 Task: Search one way flight ticket for 5 adults, 2 children, 1 infant in seat and 2 infants on lap in economy from Lanai City, Lanai: Lanai Airport to Fort Wayne: Fort Wayne International Airport on 5-4-2023. Choice of flights is Singapure airlines. Number of bags: 6 checked bags. Price is upto 100000. Outbound departure time preference is 8:30.
Action: Mouse moved to (283, 278)
Screenshot: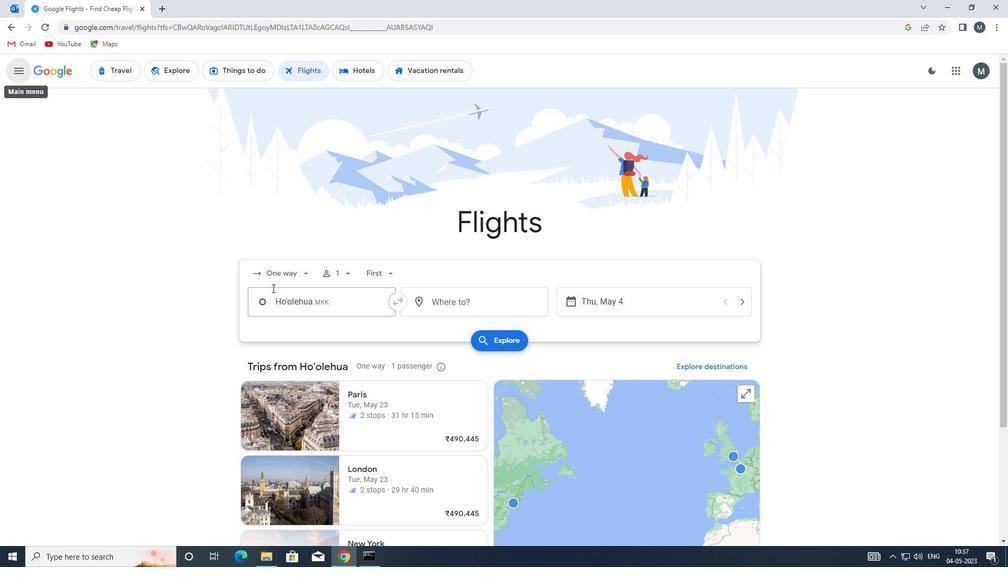 
Action: Mouse pressed left at (283, 278)
Screenshot: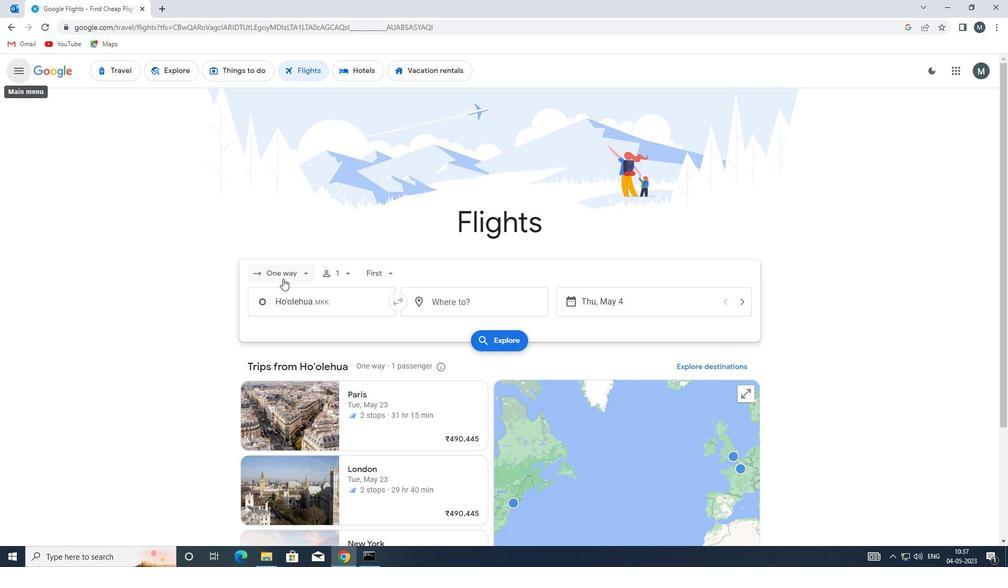 
Action: Mouse moved to (294, 318)
Screenshot: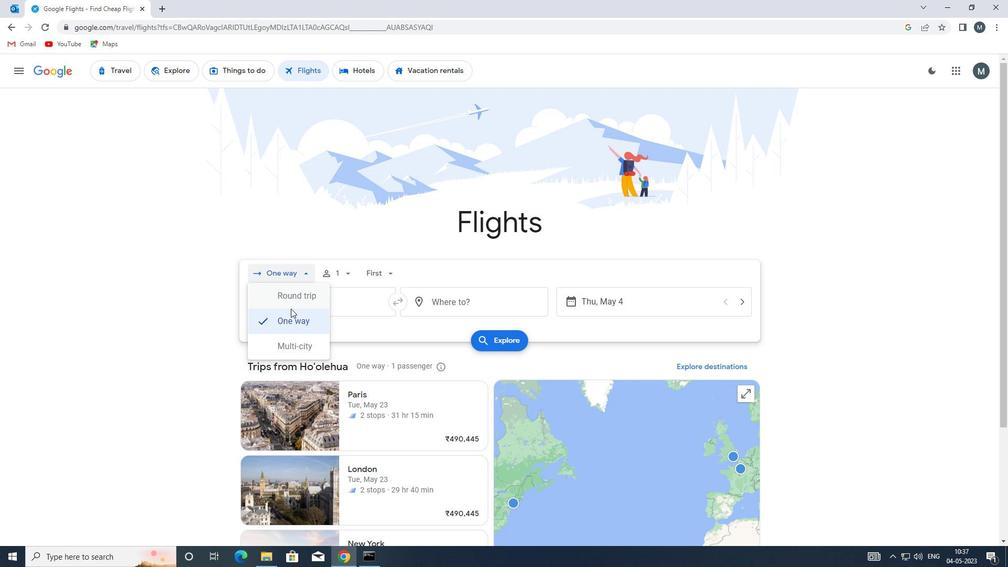 
Action: Mouse pressed left at (294, 318)
Screenshot: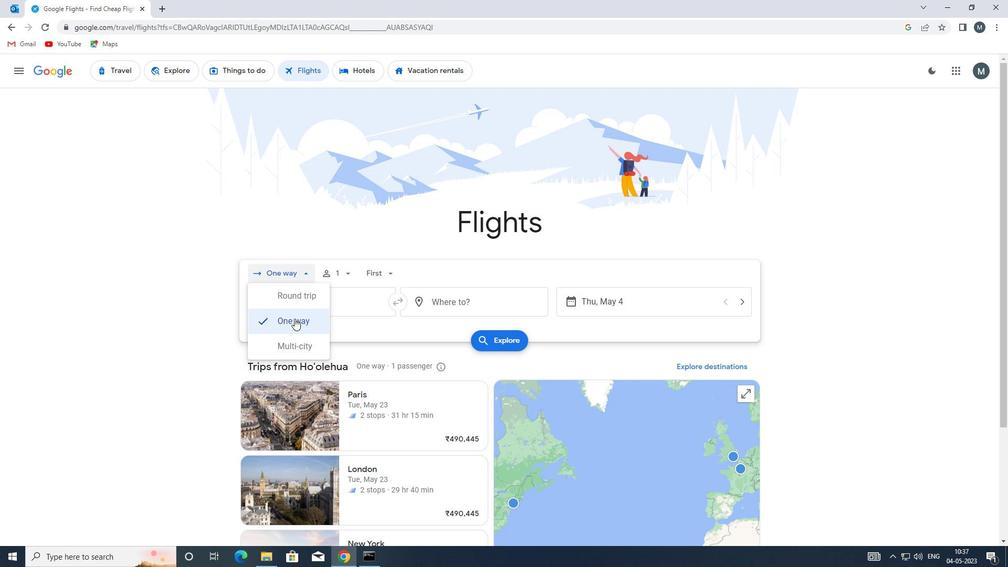 
Action: Mouse moved to (348, 271)
Screenshot: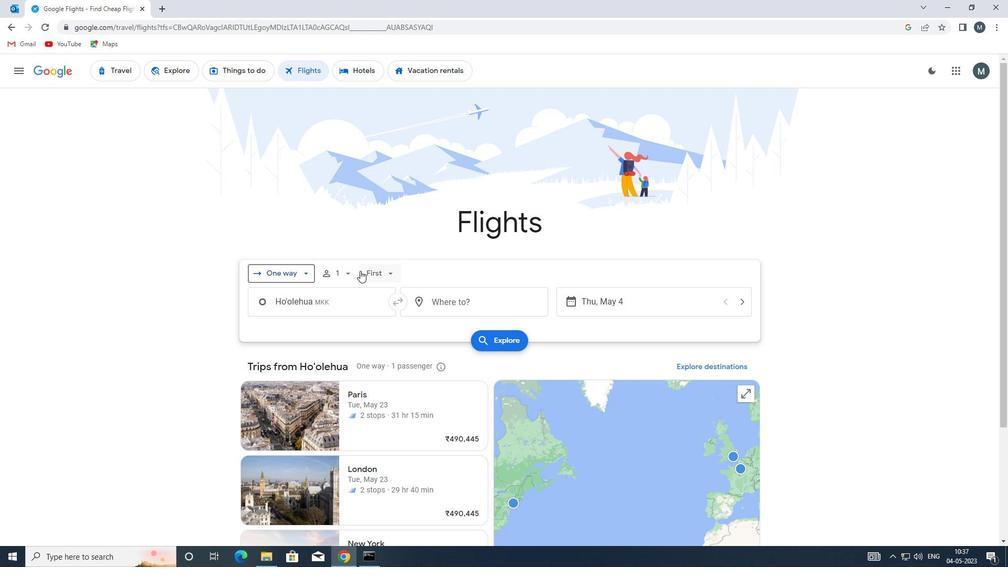
Action: Mouse pressed left at (348, 271)
Screenshot: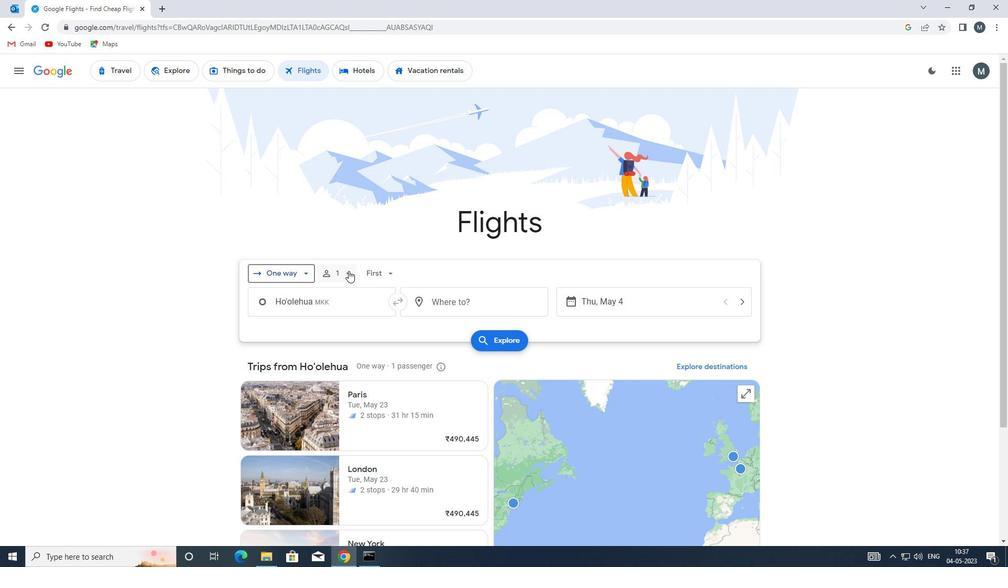 
Action: Mouse moved to (427, 300)
Screenshot: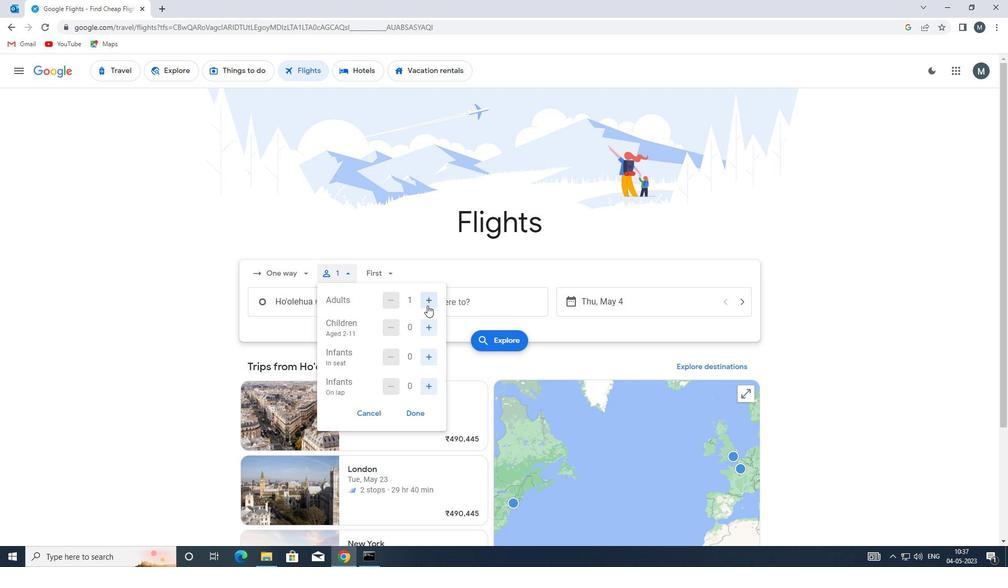 
Action: Mouse pressed left at (427, 300)
Screenshot: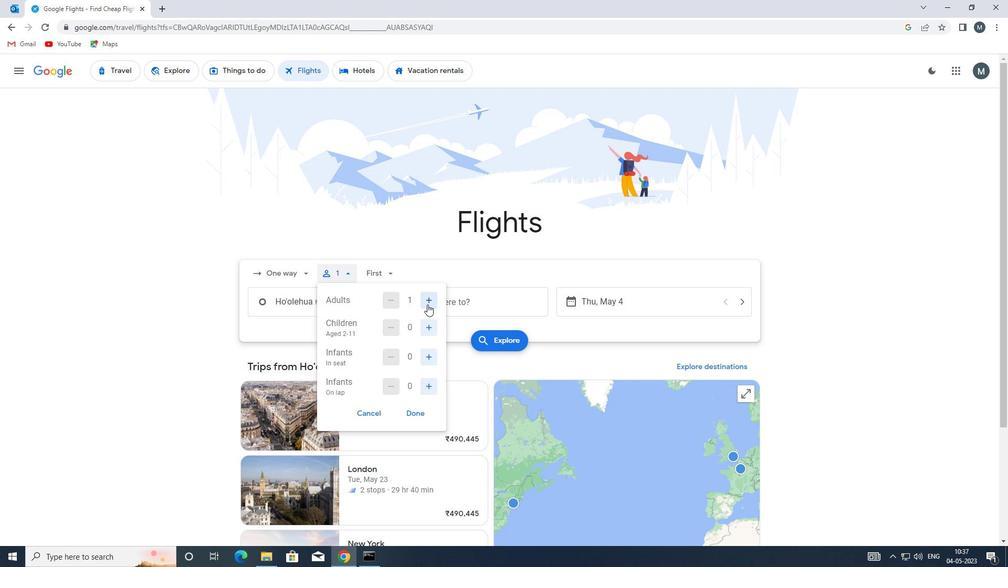 
Action: Mouse pressed left at (427, 300)
Screenshot: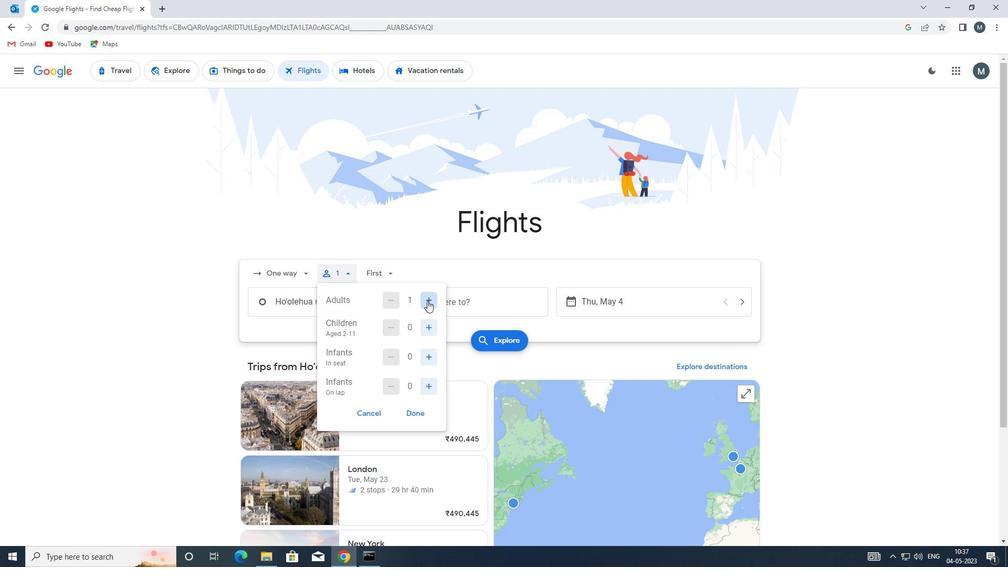 
Action: Mouse pressed left at (427, 300)
Screenshot: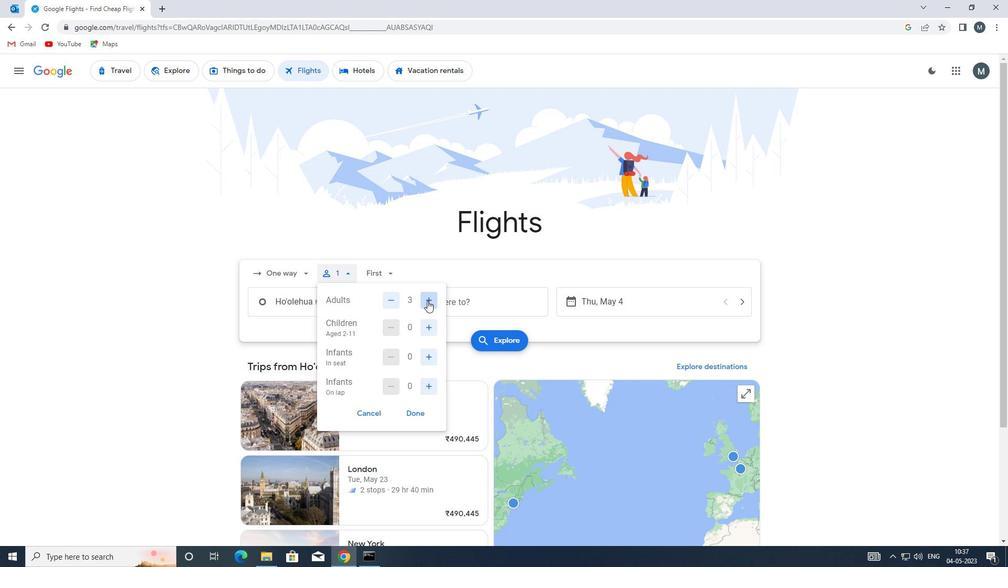 
Action: Mouse pressed left at (427, 300)
Screenshot: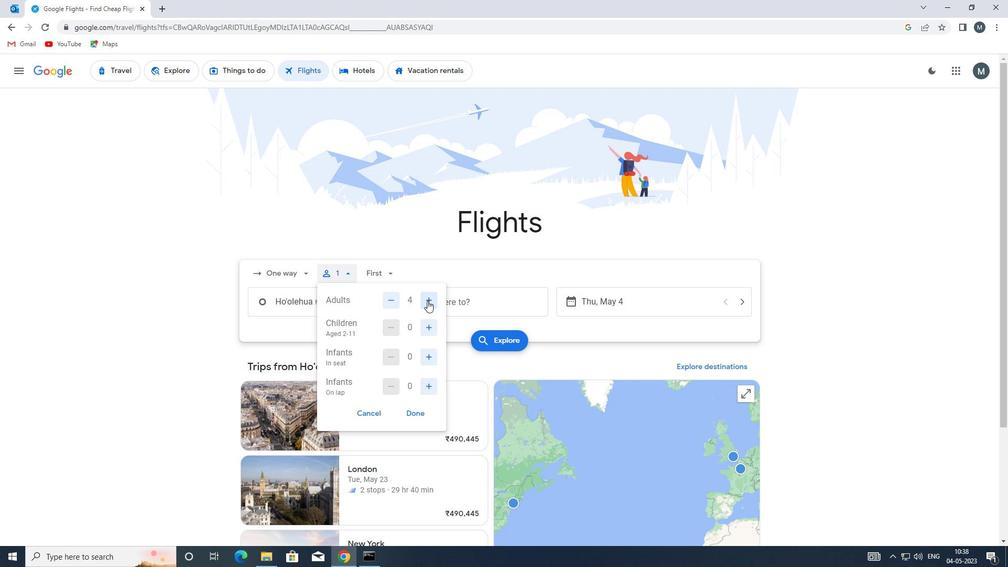 
Action: Mouse moved to (434, 325)
Screenshot: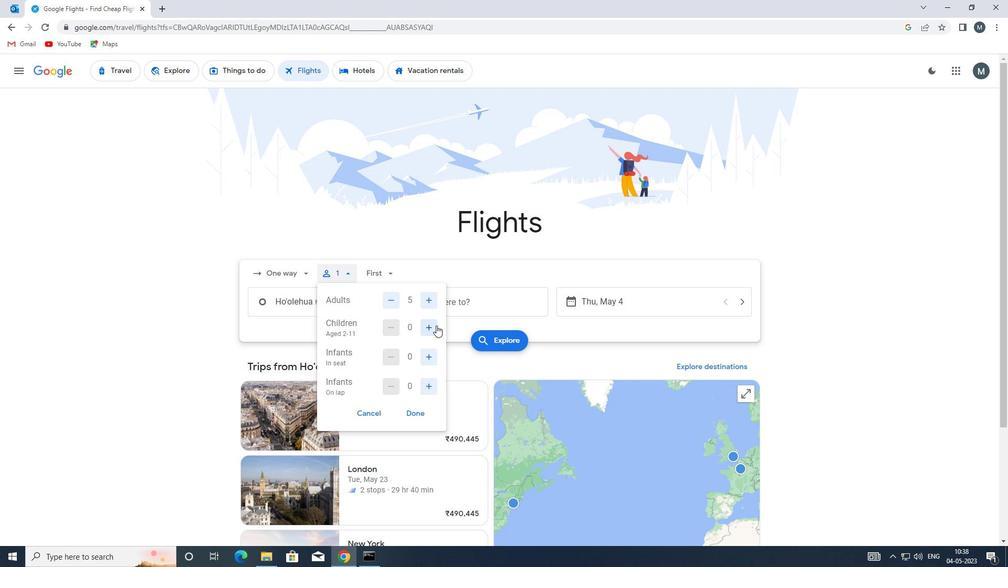 
Action: Mouse pressed left at (434, 325)
Screenshot: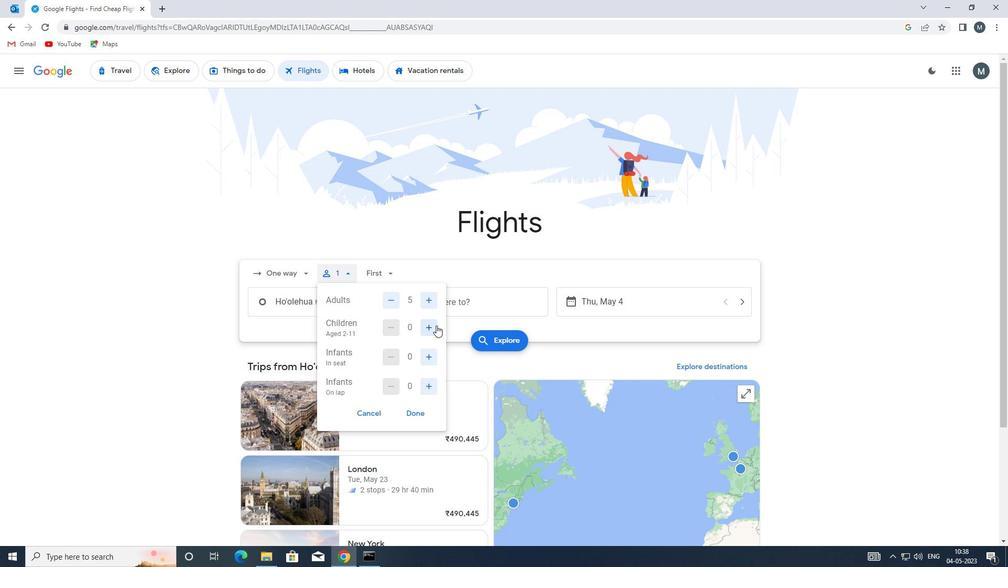 
Action: Mouse pressed left at (434, 325)
Screenshot: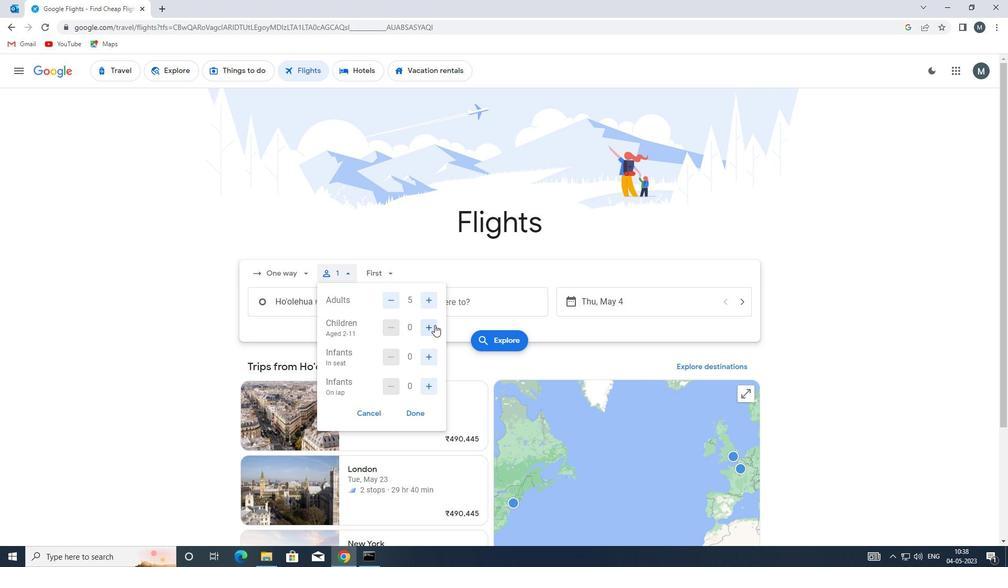 
Action: Mouse moved to (429, 350)
Screenshot: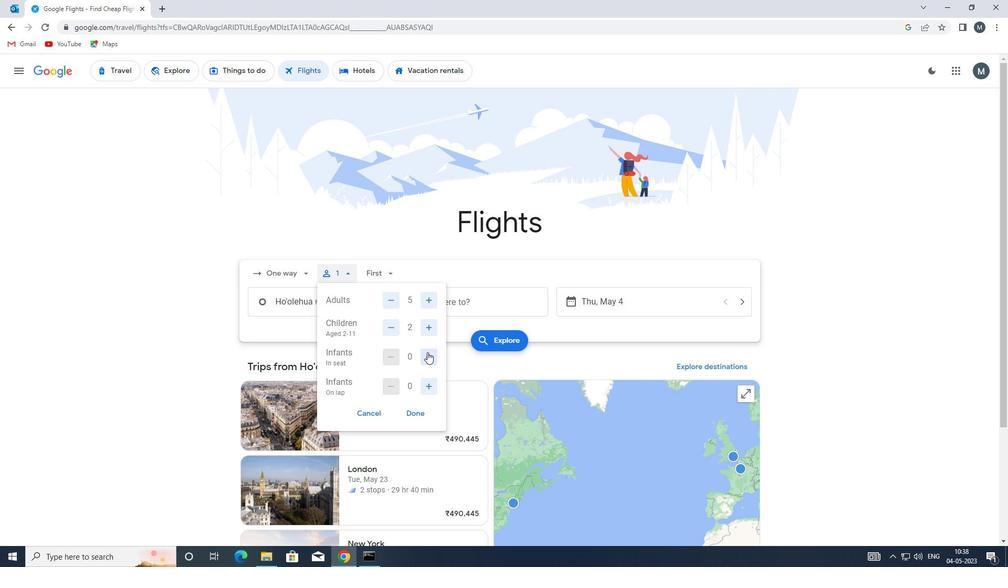 
Action: Mouse pressed left at (429, 350)
Screenshot: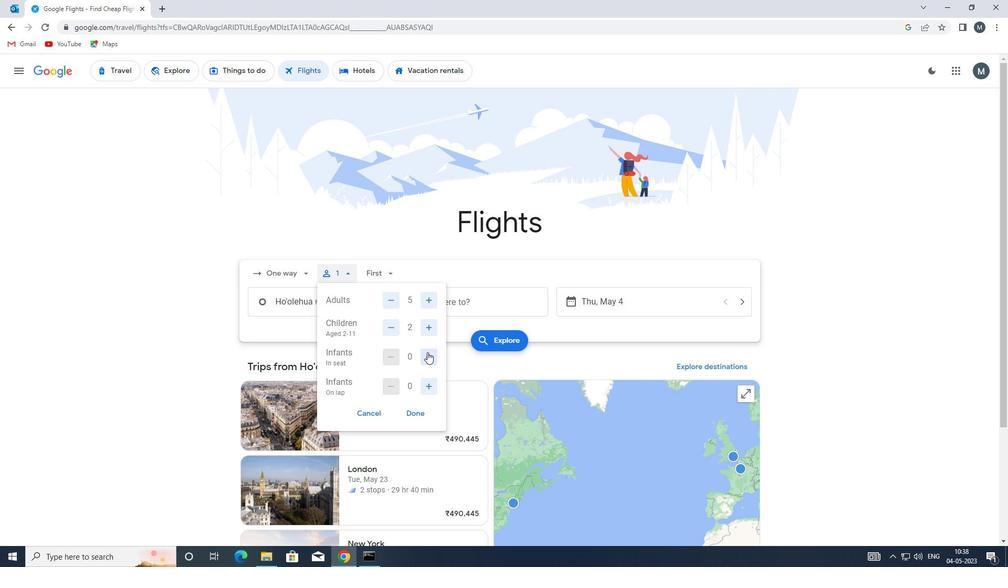 
Action: Mouse moved to (429, 382)
Screenshot: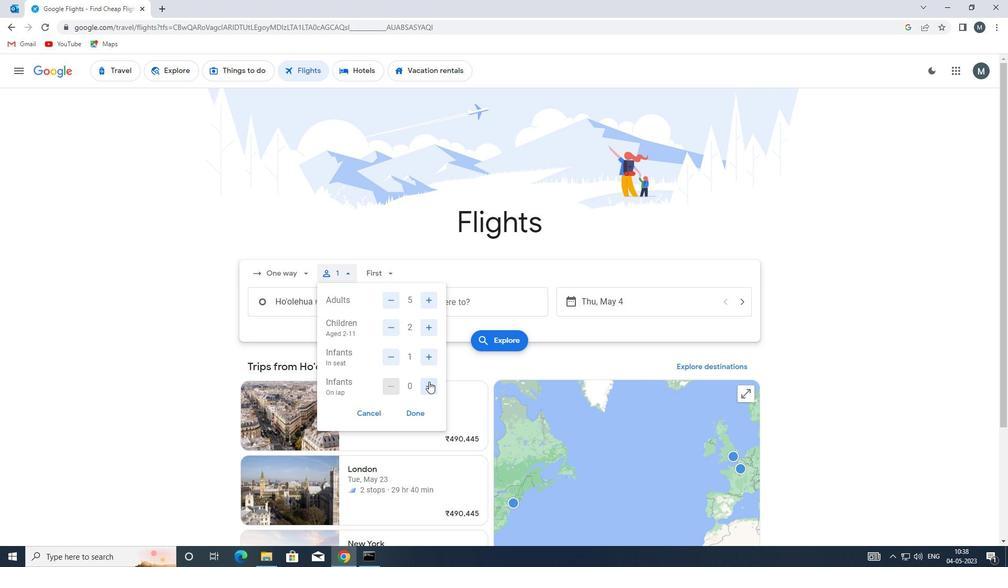 
Action: Mouse pressed left at (429, 382)
Screenshot: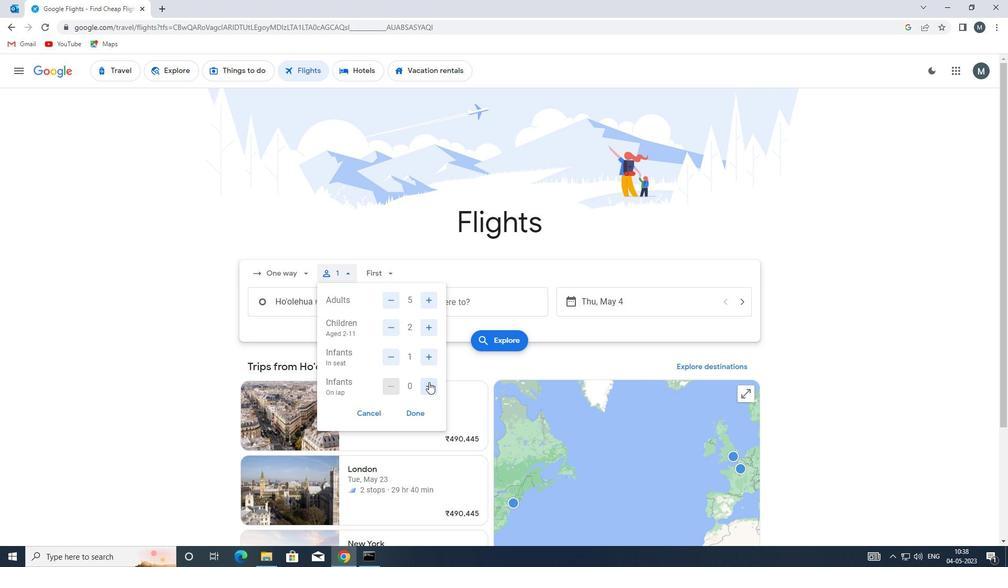 
Action: Mouse moved to (430, 382)
Screenshot: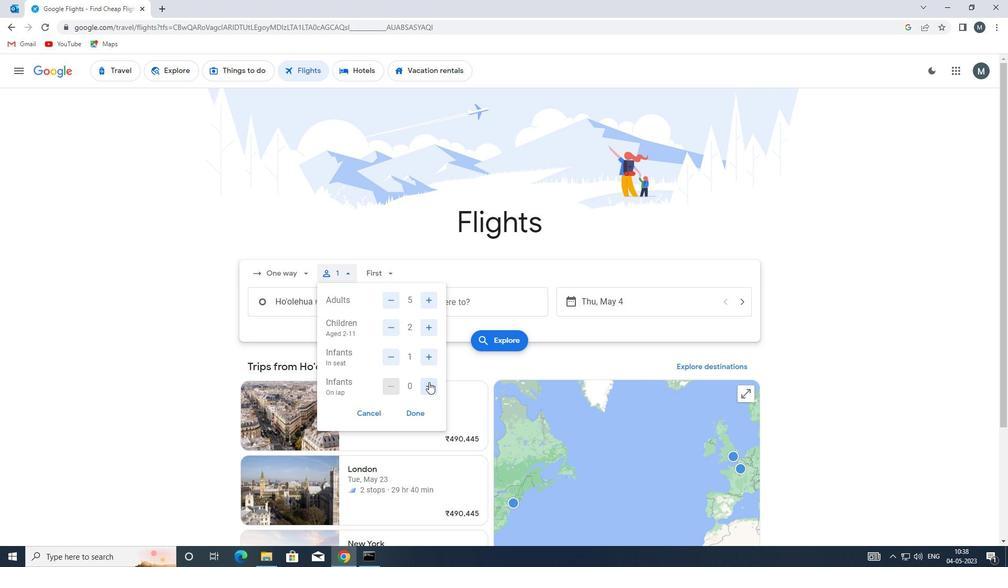 
Action: Mouse pressed left at (430, 382)
Screenshot: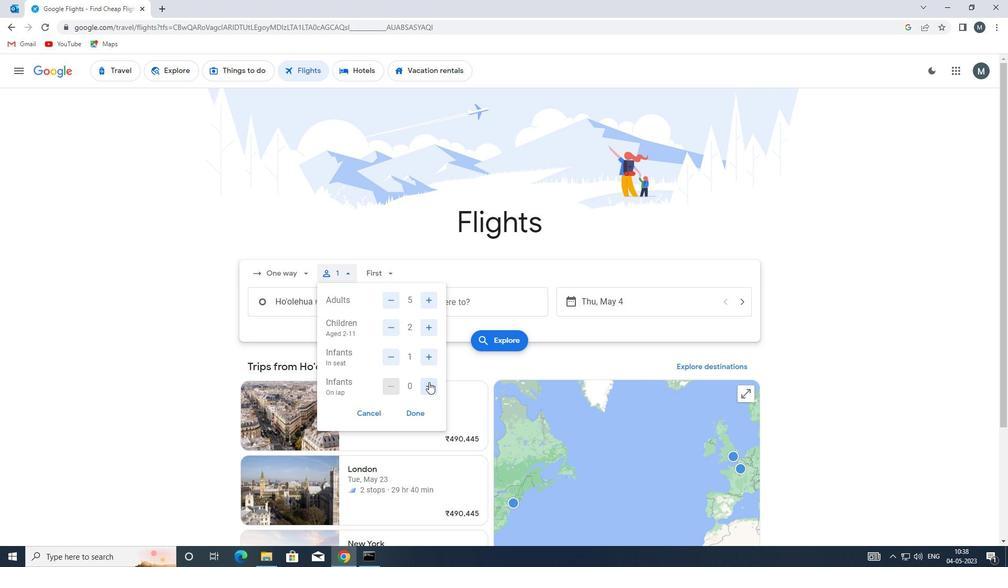 
Action: Mouse moved to (392, 385)
Screenshot: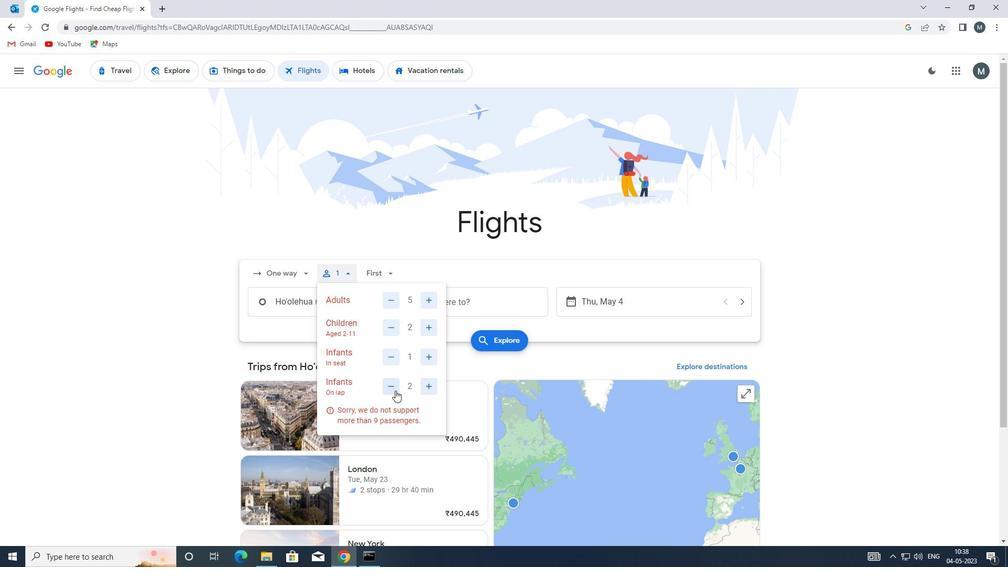 
Action: Mouse pressed left at (392, 385)
Screenshot: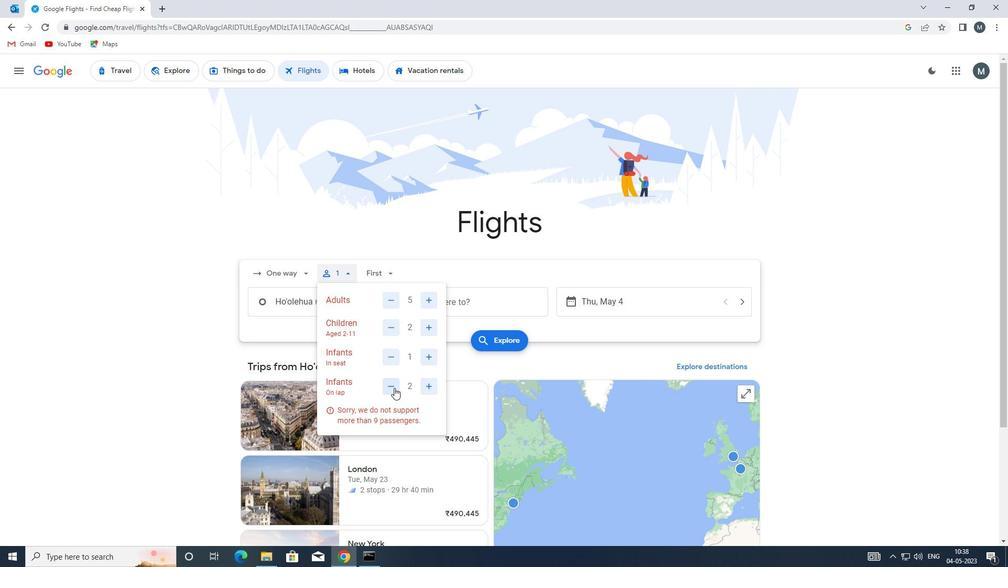 
Action: Mouse moved to (411, 412)
Screenshot: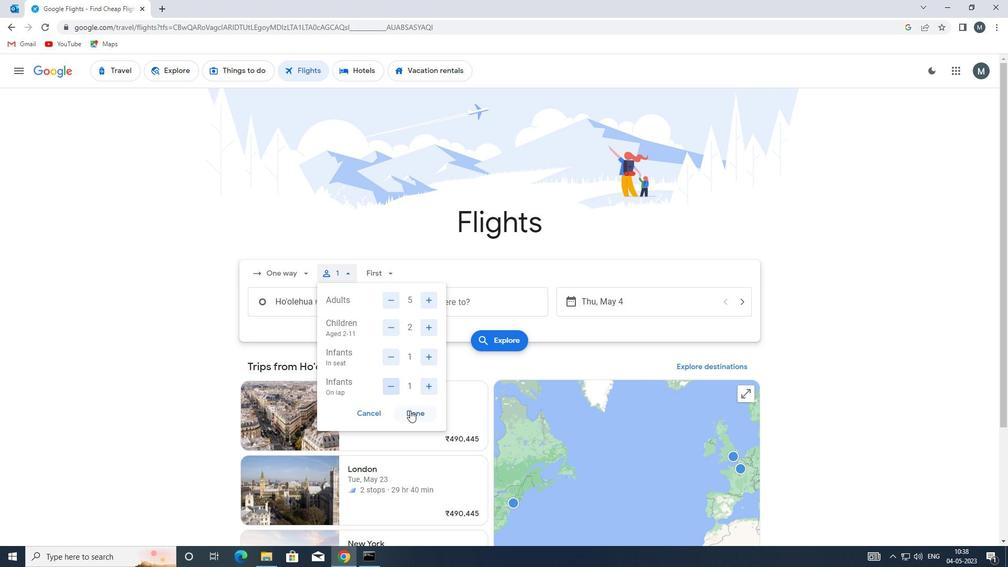 
Action: Mouse pressed left at (411, 412)
Screenshot: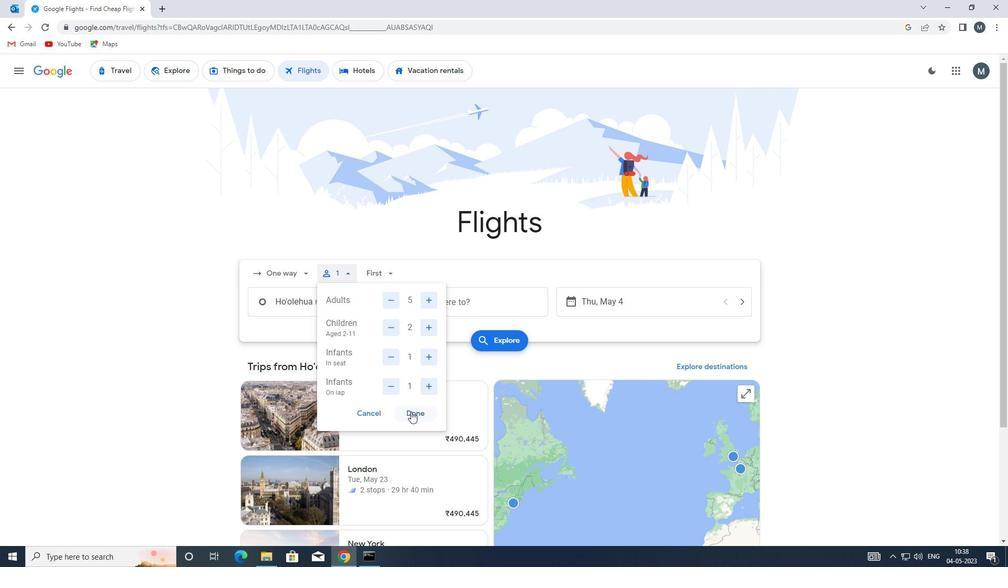 
Action: Mouse moved to (390, 268)
Screenshot: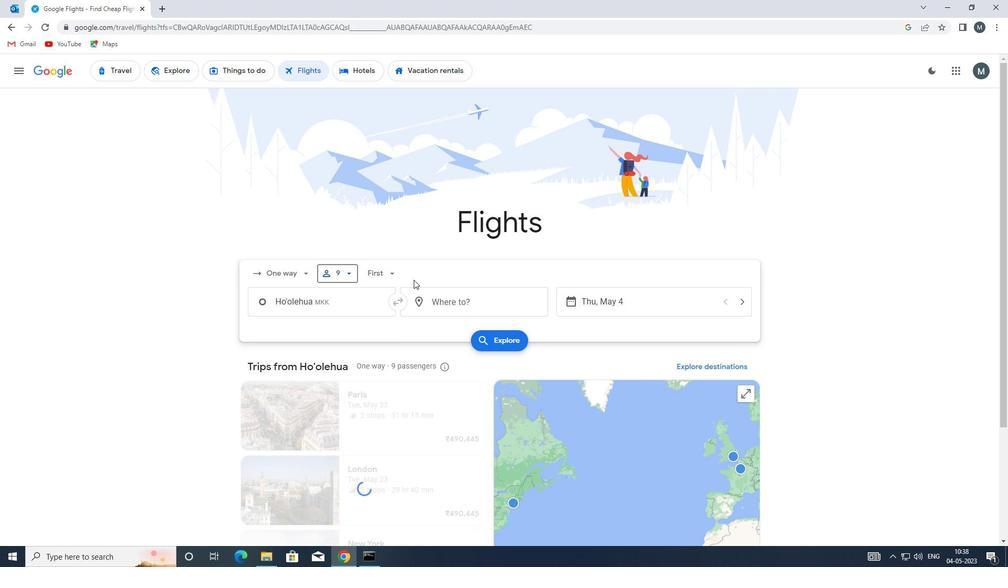 
Action: Mouse pressed left at (390, 268)
Screenshot: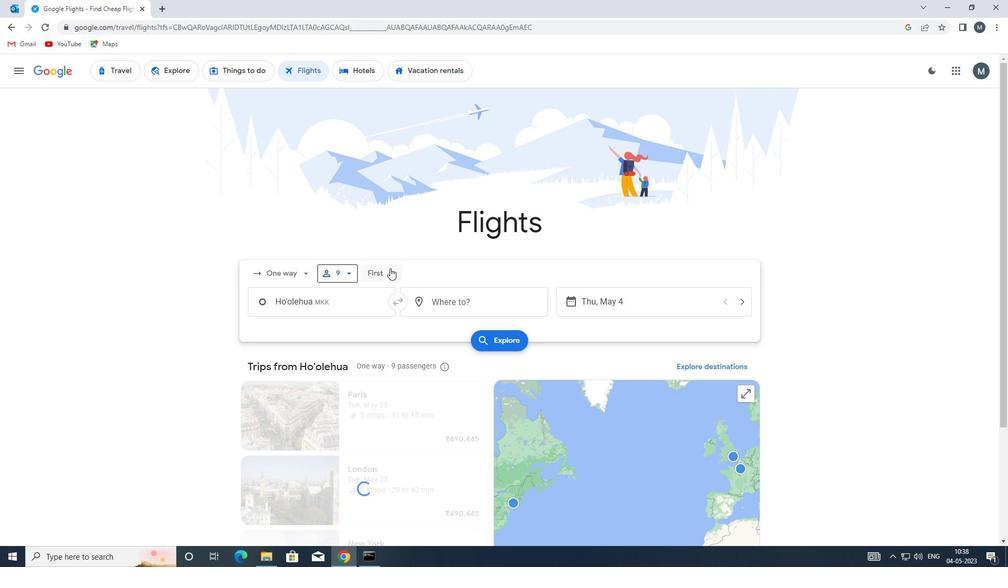 
Action: Mouse moved to (422, 299)
Screenshot: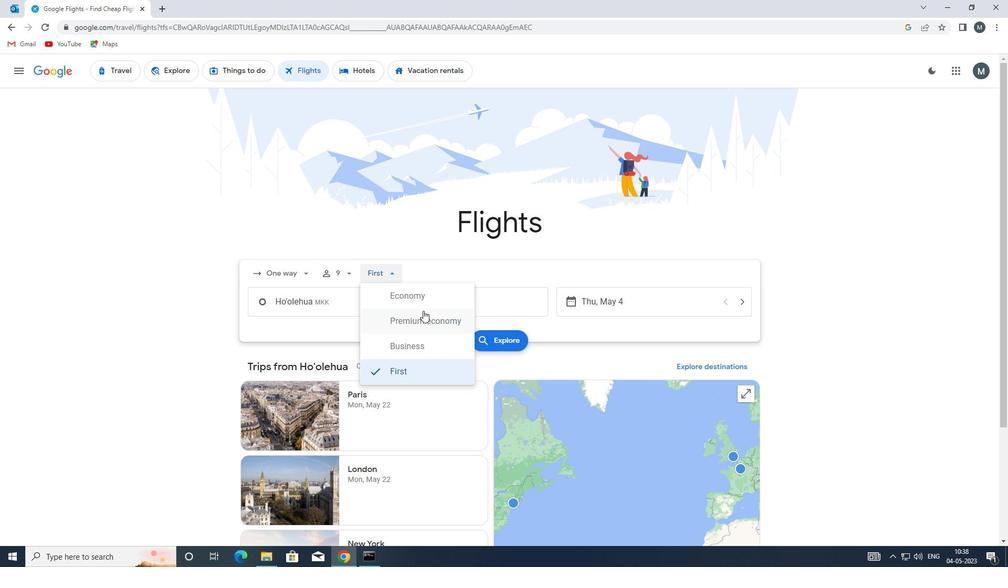 
Action: Mouse pressed left at (422, 299)
Screenshot: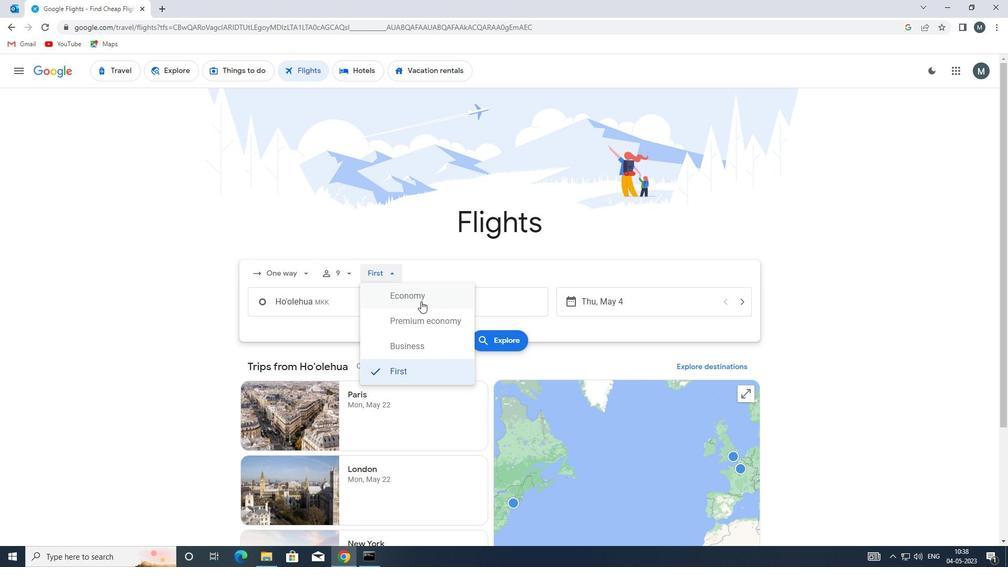 
Action: Mouse moved to (334, 307)
Screenshot: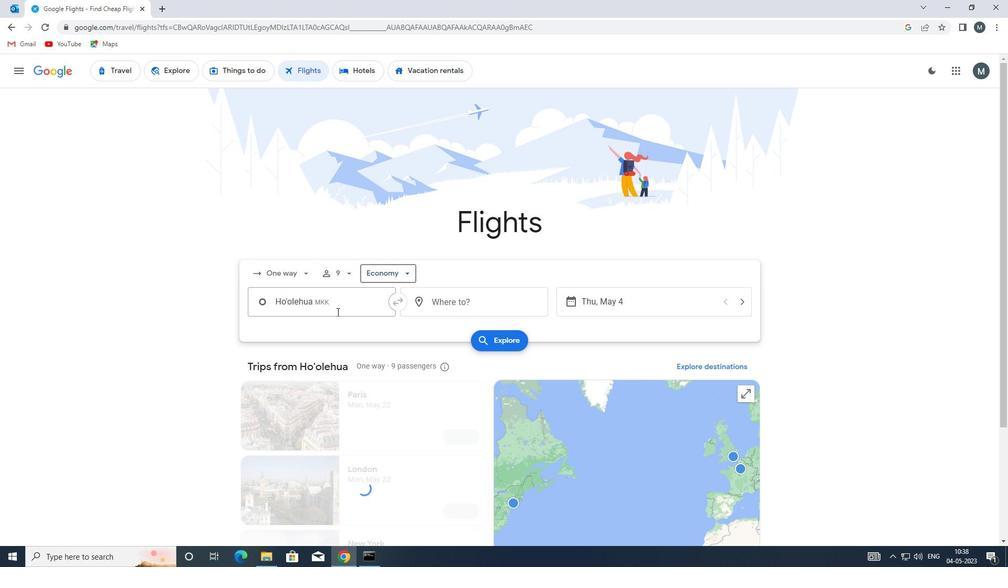 
Action: Mouse pressed left at (334, 307)
Screenshot: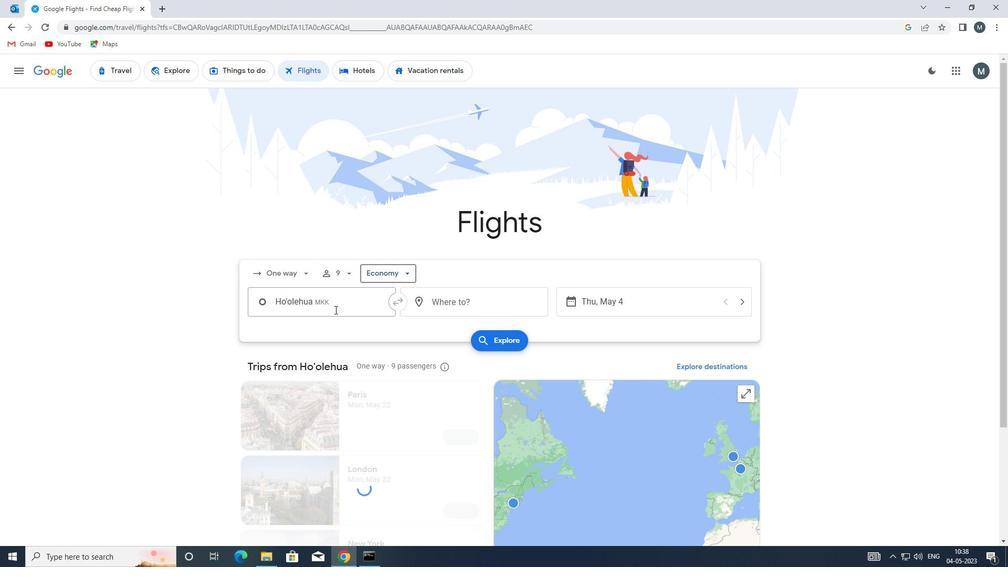 
Action: Mouse moved to (348, 334)
Screenshot: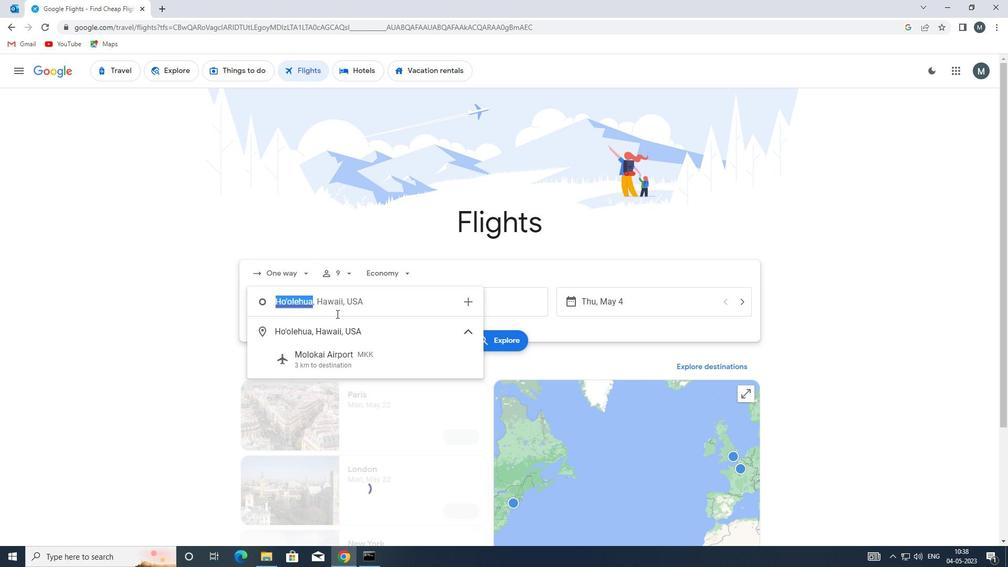 
Action: Key pressed lanai<Key.space>au<Key.backspace>
Screenshot: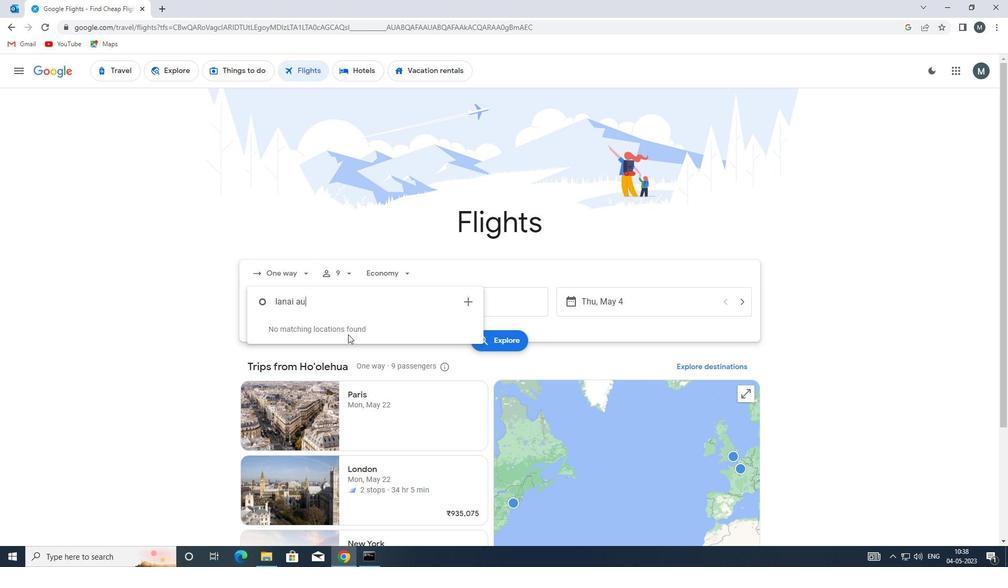 
Action: Mouse moved to (349, 338)
Screenshot: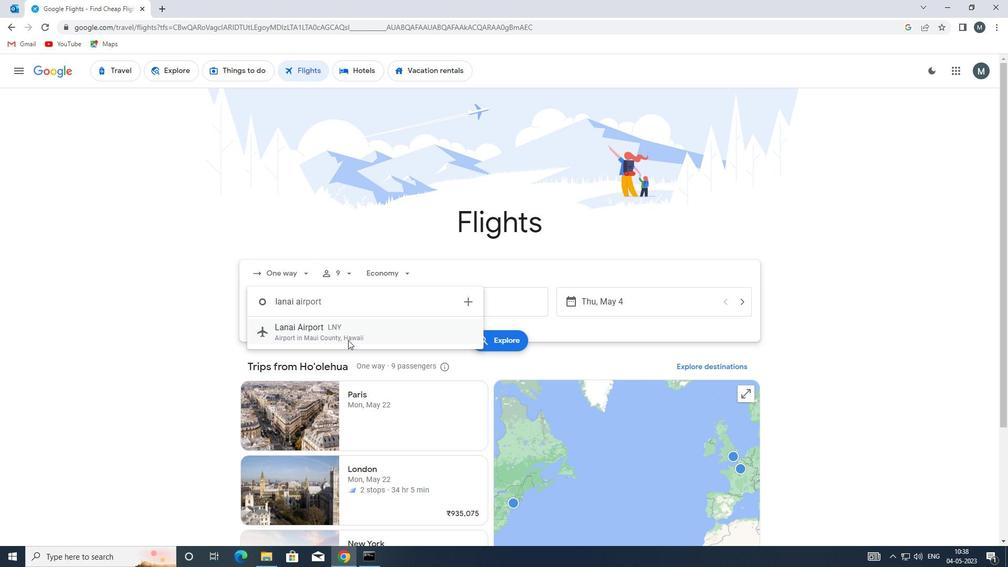 
Action: Mouse pressed left at (349, 338)
Screenshot: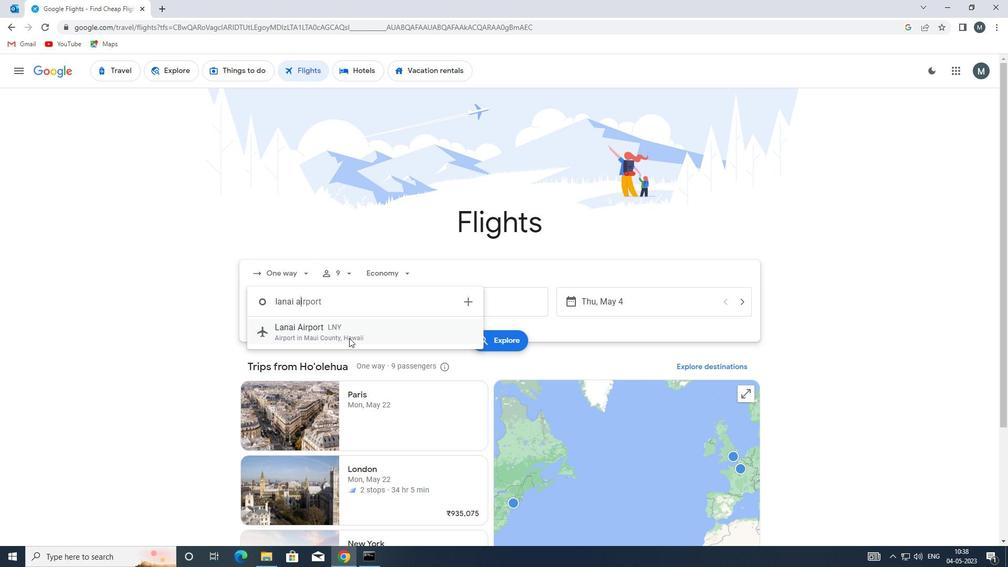 
Action: Mouse moved to (433, 305)
Screenshot: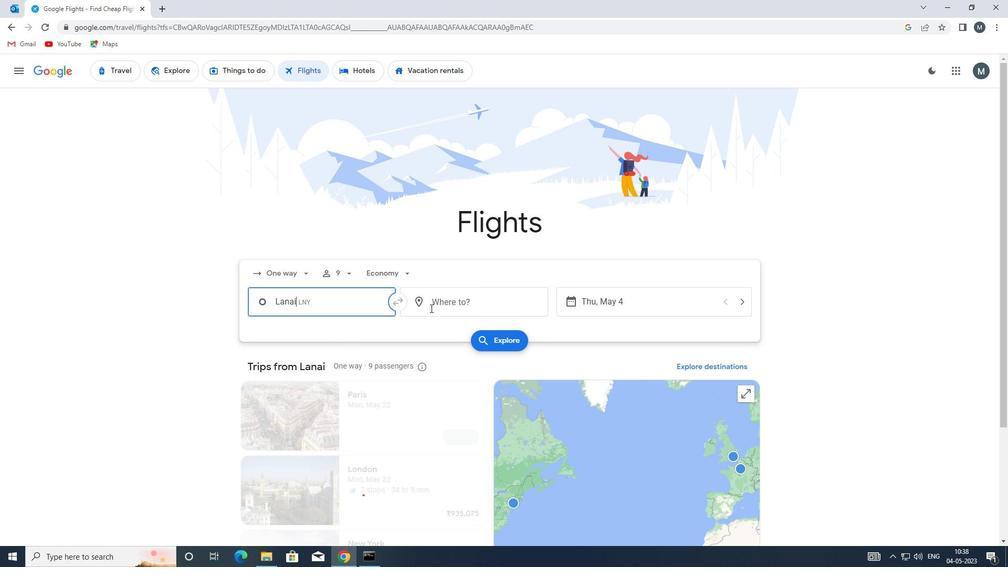
Action: Mouse pressed left at (433, 305)
Screenshot: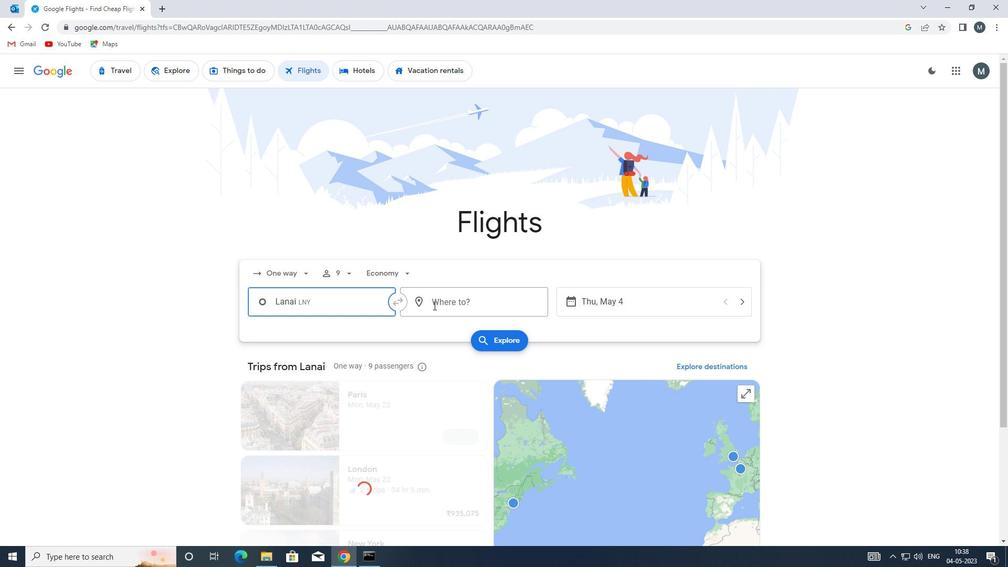 
Action: Mouse moved to (434, 305)
Screenshot: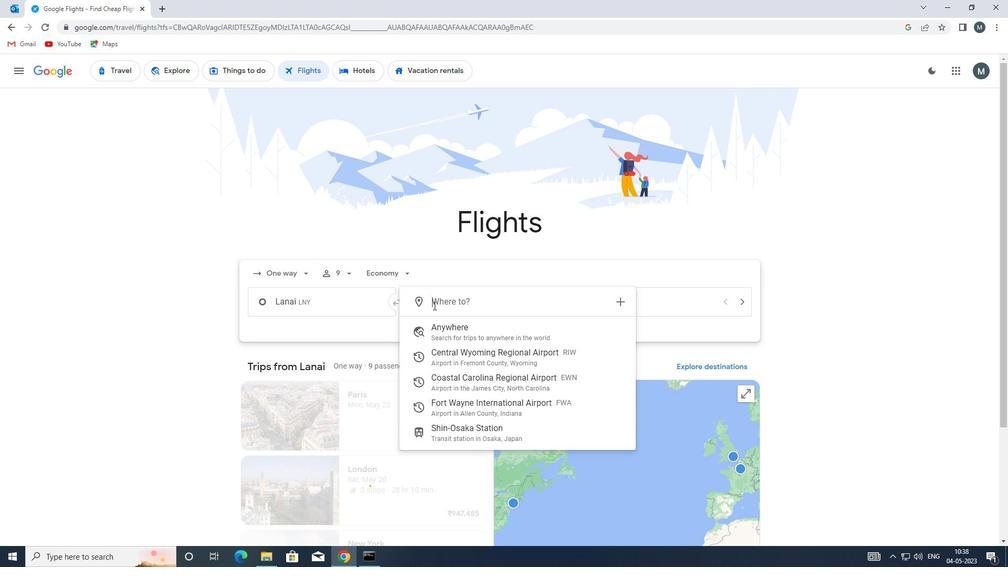 
Action: Key pressed fw
Screenshot: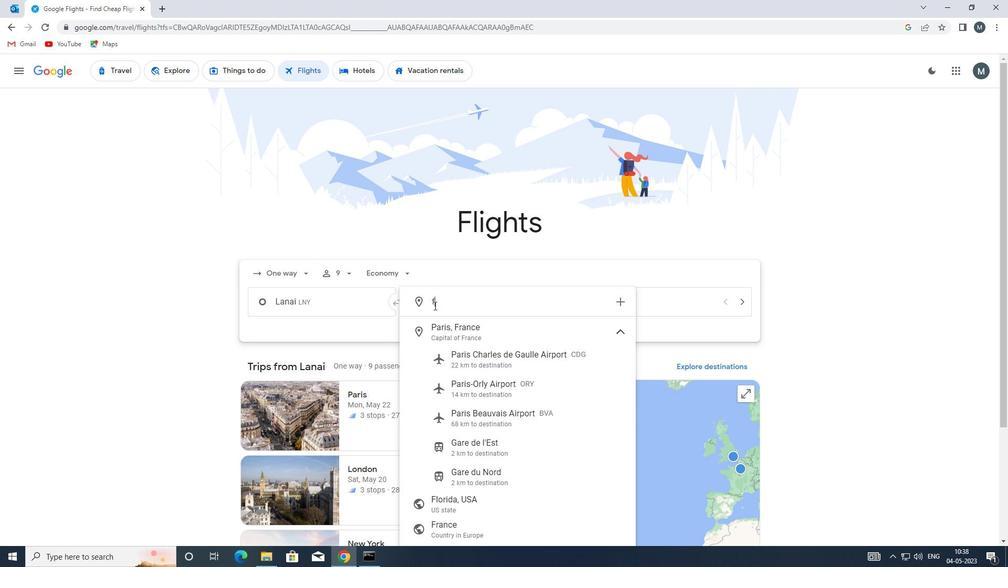 
Action: Mouse moved to (451, 328)
Screenshot: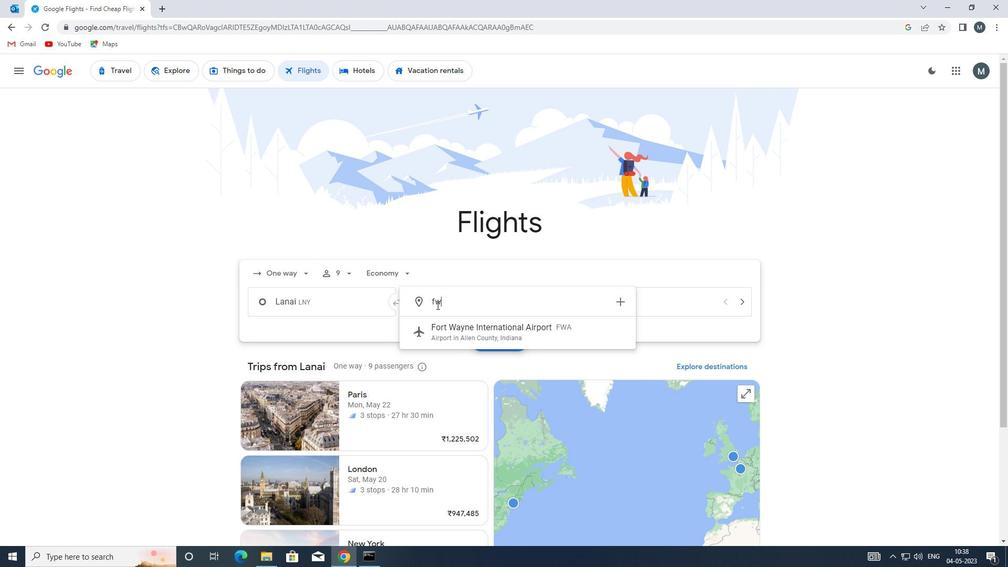 
Action: Mouse pressed left at (451, 328)
Screenshot: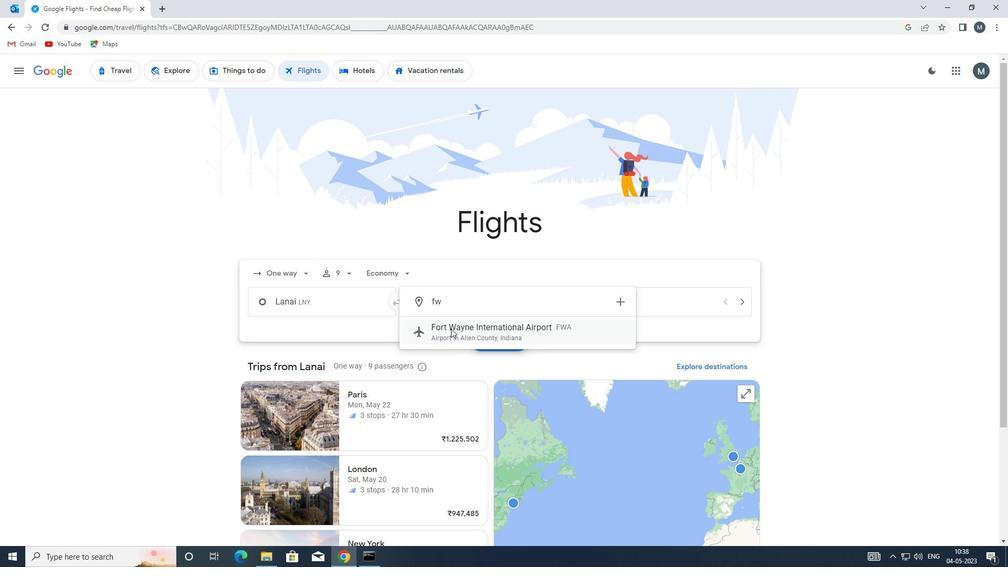
Action: Mouse moved to (593, 308)
Screenshot: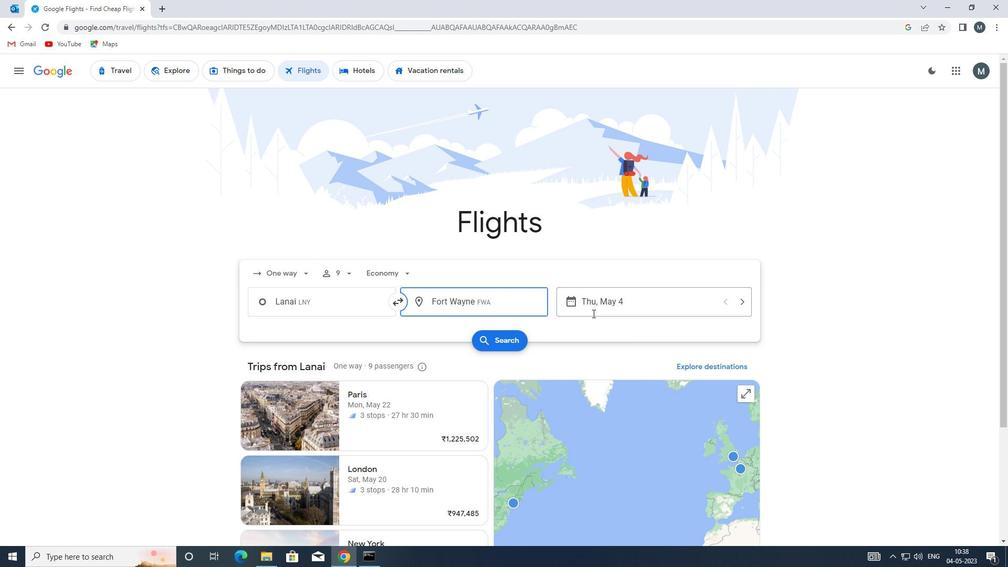 
Action: Mouse pressed left at (593, 308)
Screenshot: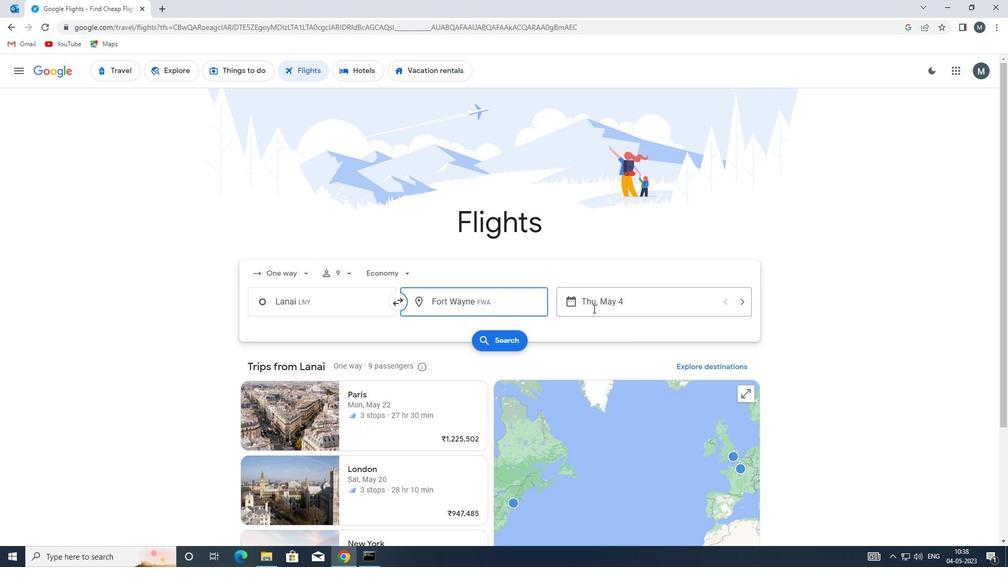 
Action: Mouse moved to (482, 353)
Screenshot: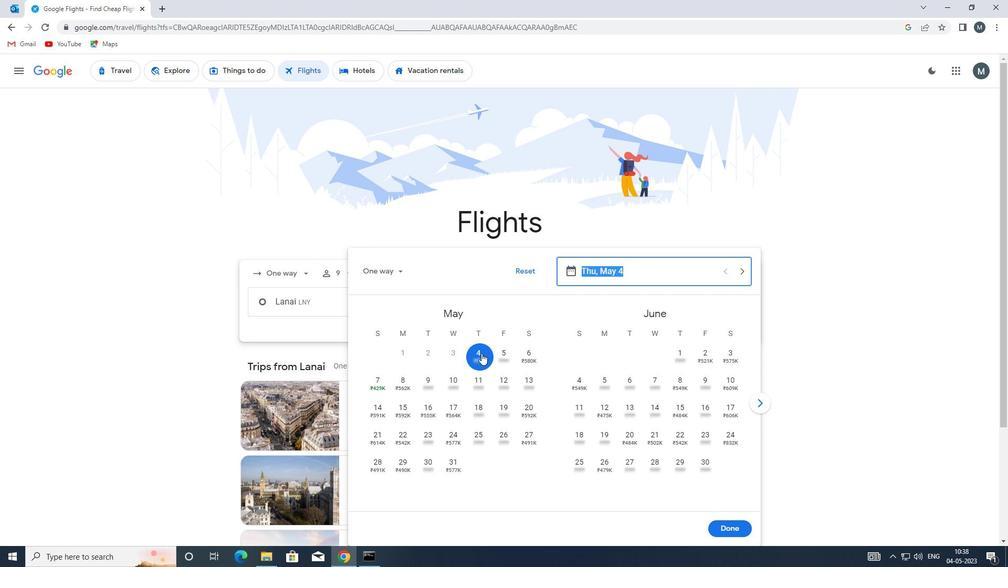 
Action: Mouse pressed left at (482, 353)
Screenshot: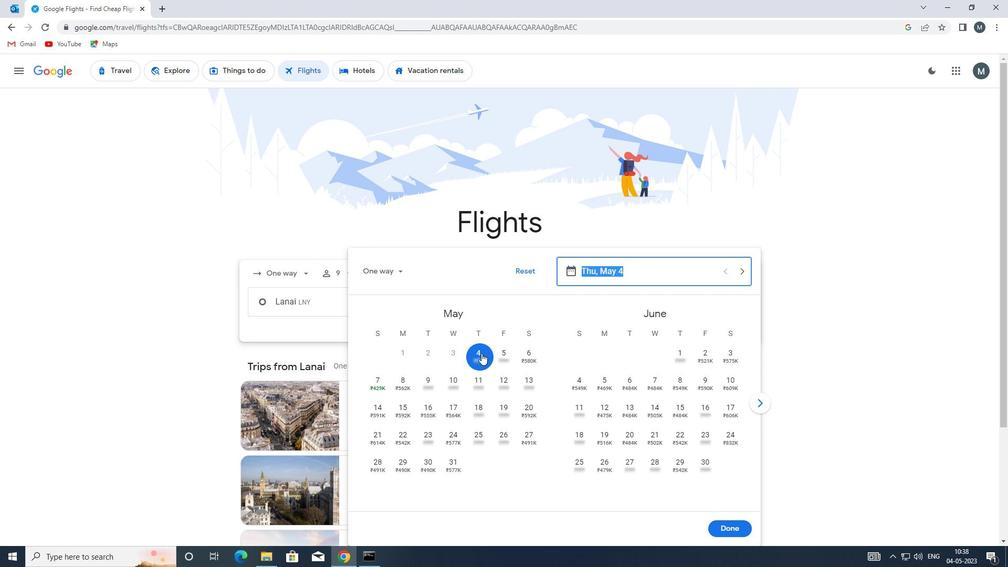 
Action: Mouse moved to (732, 532)
Screenshot: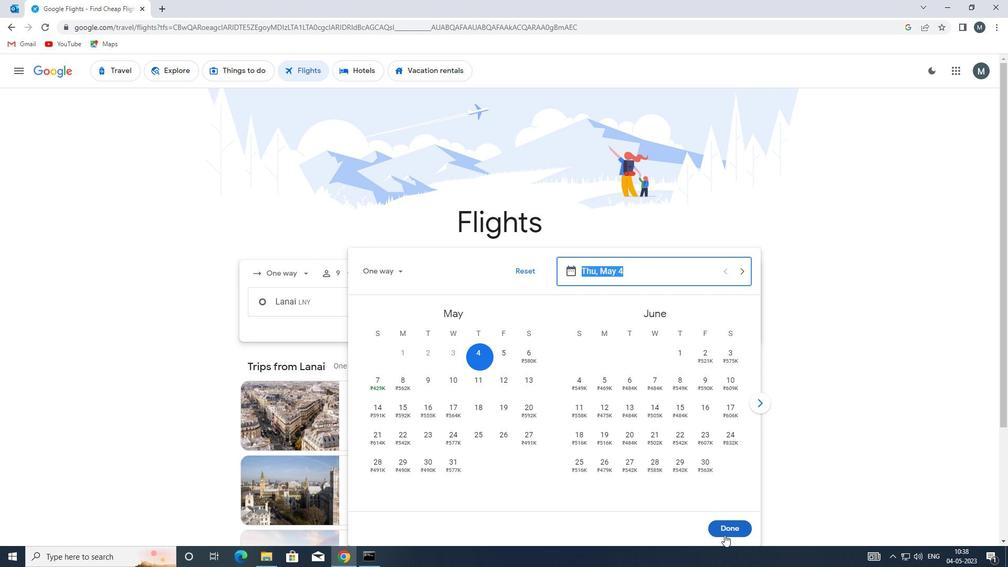 
Action: Mouse pressed left at (732, 532)
Screenshot: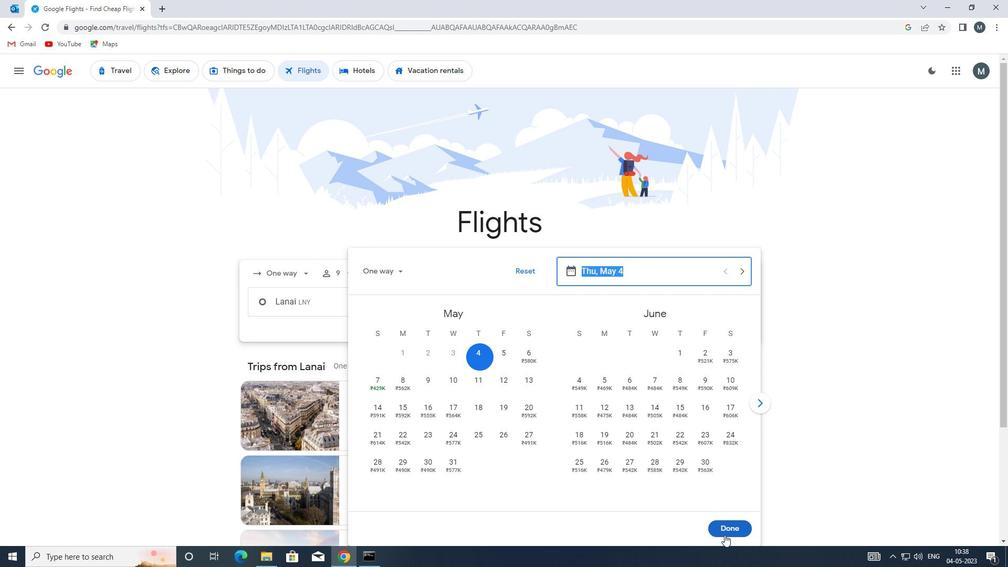 
Action: Mouse moved to (501, 335)
Screenshot: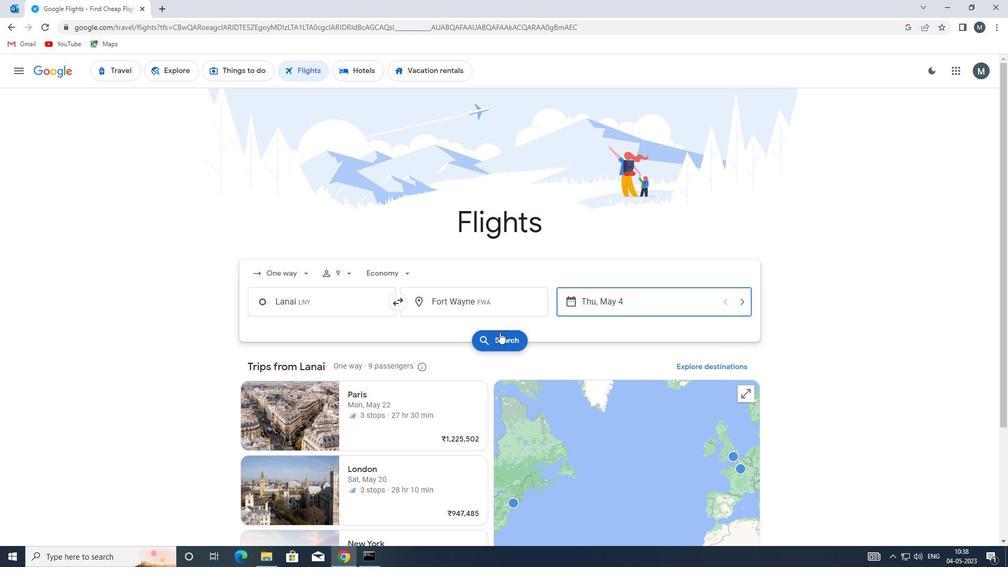 
Action: Mouse pressed left at (501, 335)
Screenshot: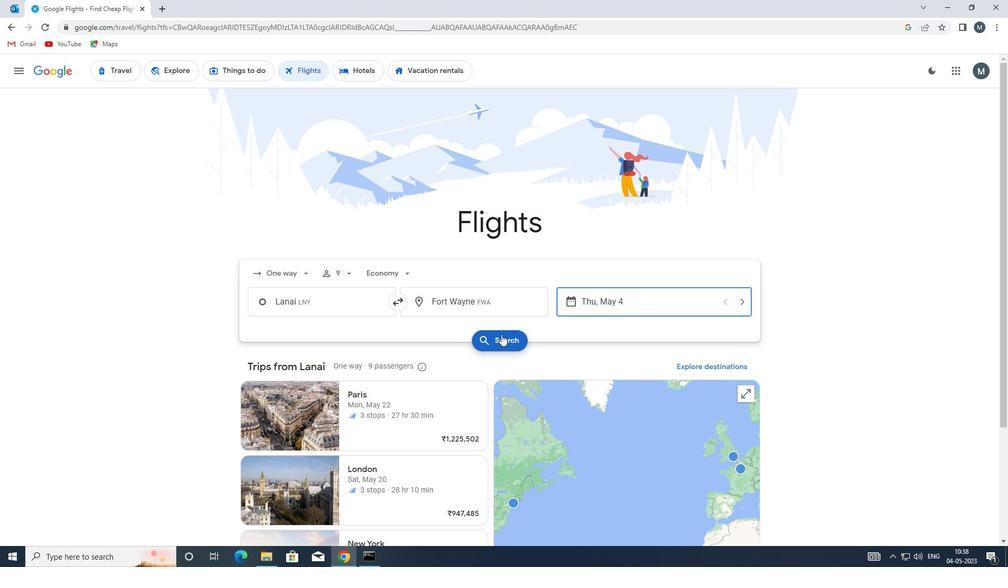 
Action: Mouse moved to (278, 158)
Screenshot: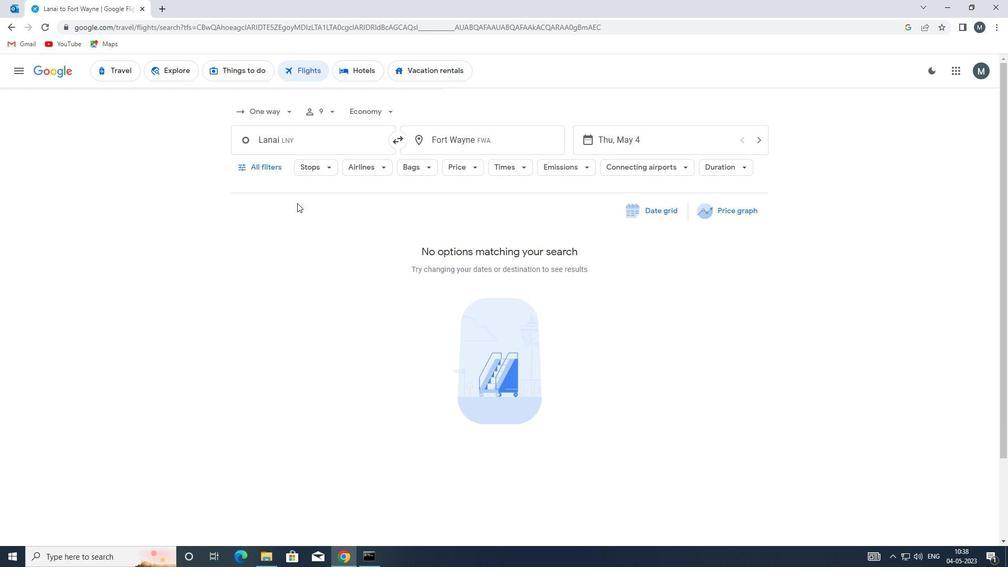 
Action: Mouse pressed left at (278, 158)
Screenshot: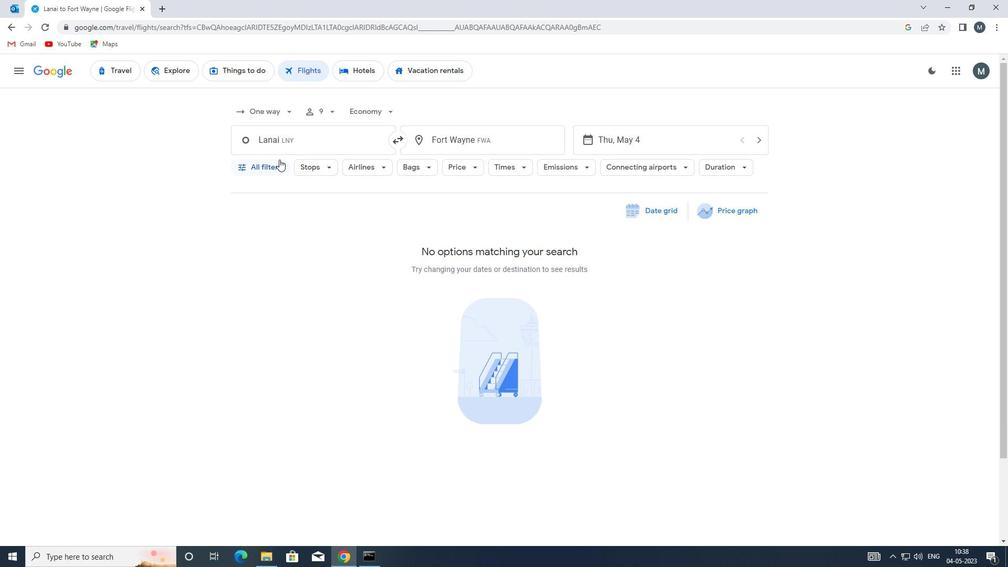 
Action: Mouse moved to (285, 265)
Screenshot: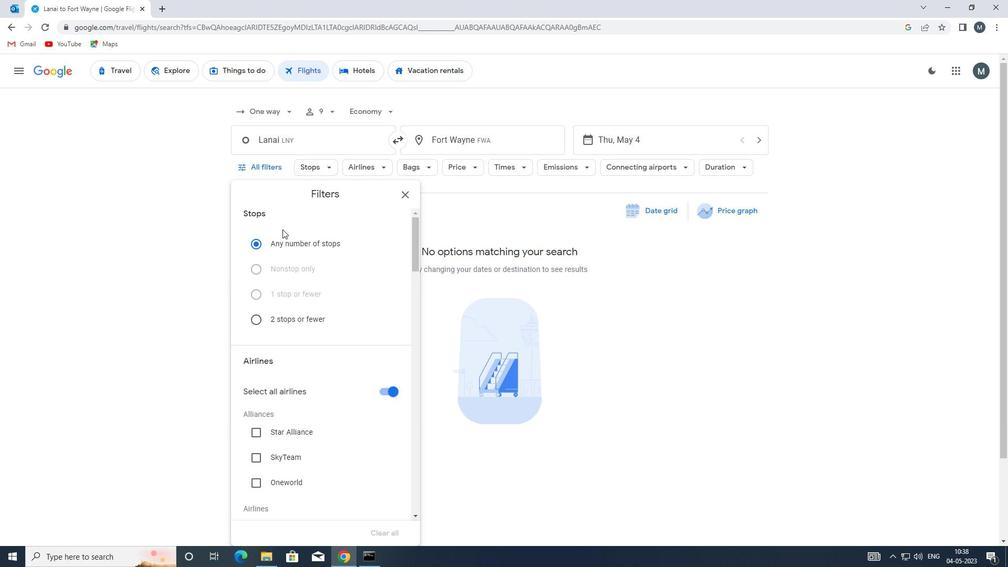 
Action: Mouse scrolled (285, 265) with delta (0, 0)
Screenshot: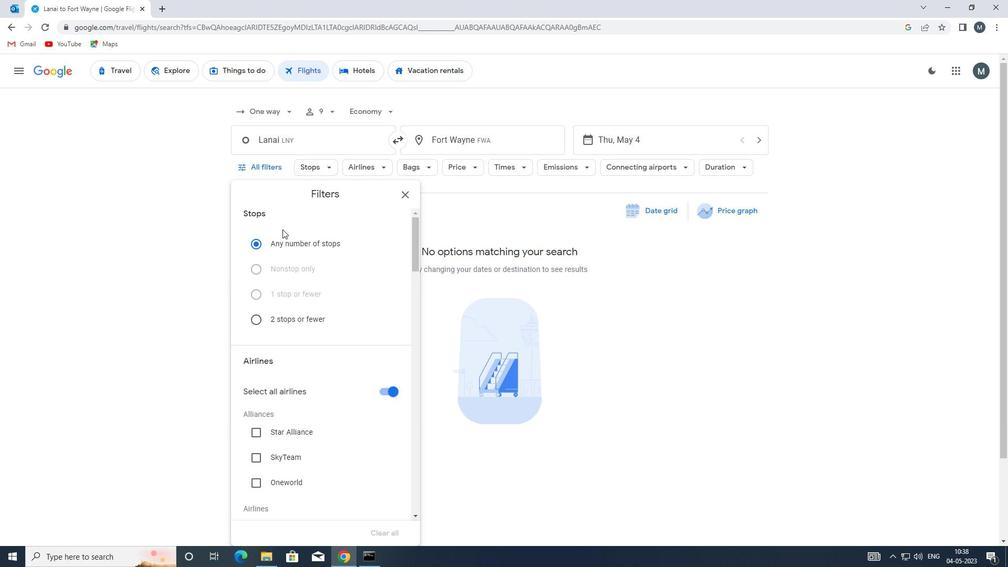 
Action: Mouse moved to (285, 268)
Screenshot: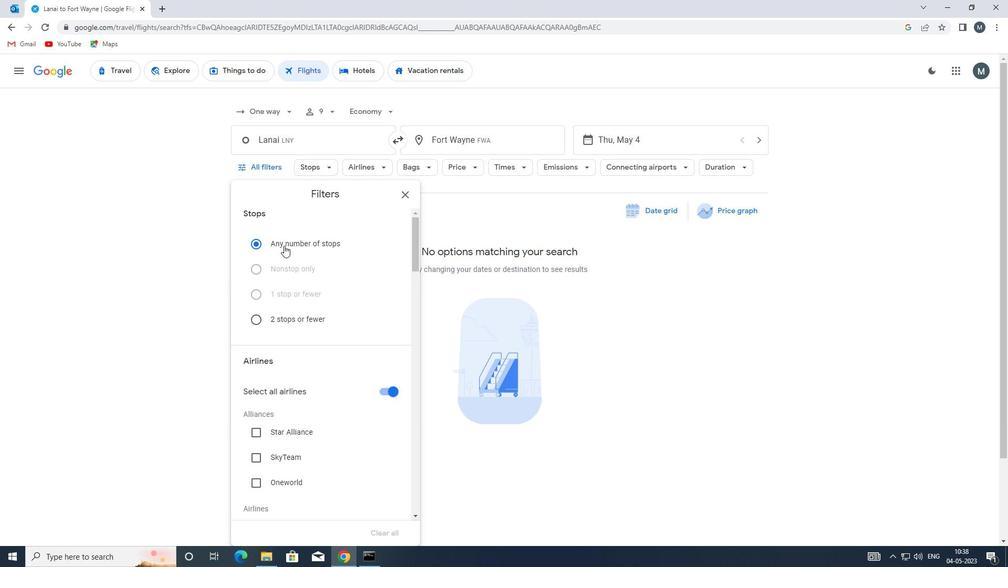
Action: Mouse scrolled (285, 267) with delta (0, 0)
Screenshot: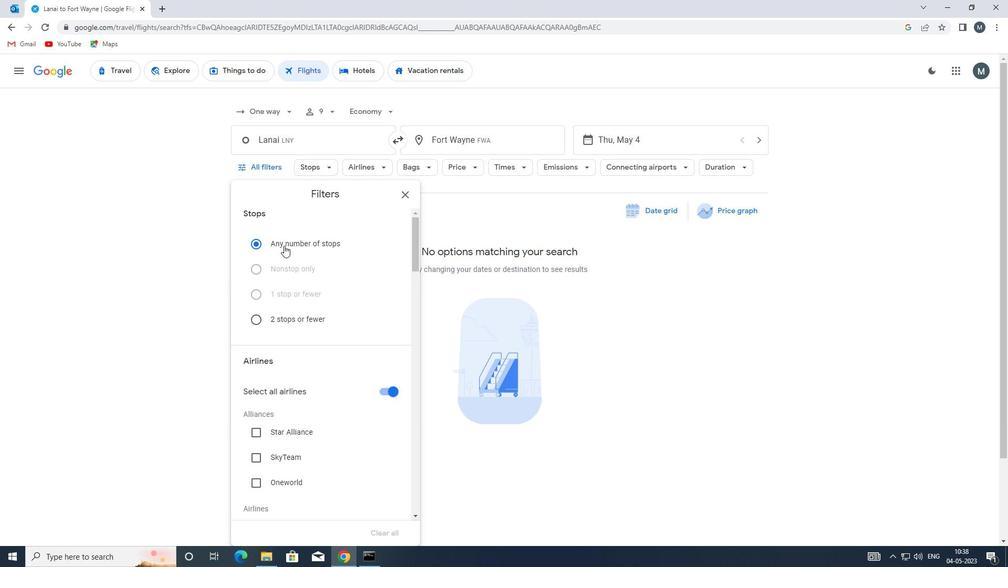 
Action: Mouse moved to (384, 286)
Screenshot: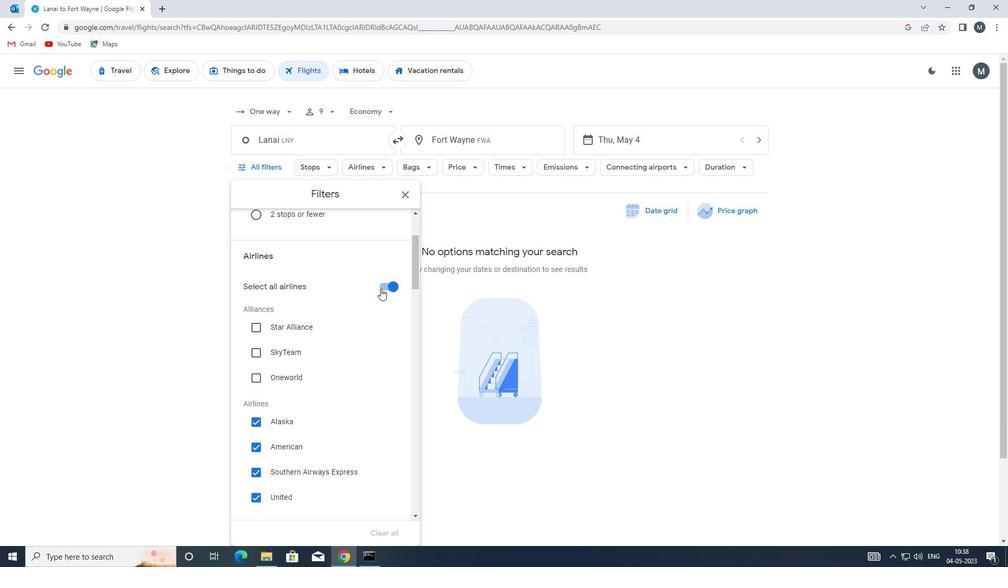 
Action: Mouse pressed left at (384, 286)
Screenshot: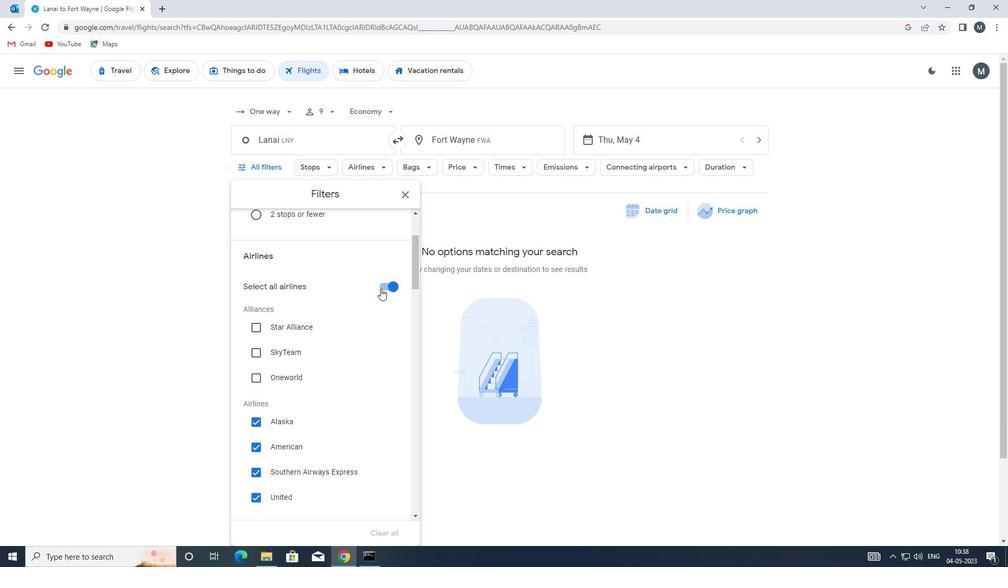
Action: Mouse moved to (352, 308)
Screenshot: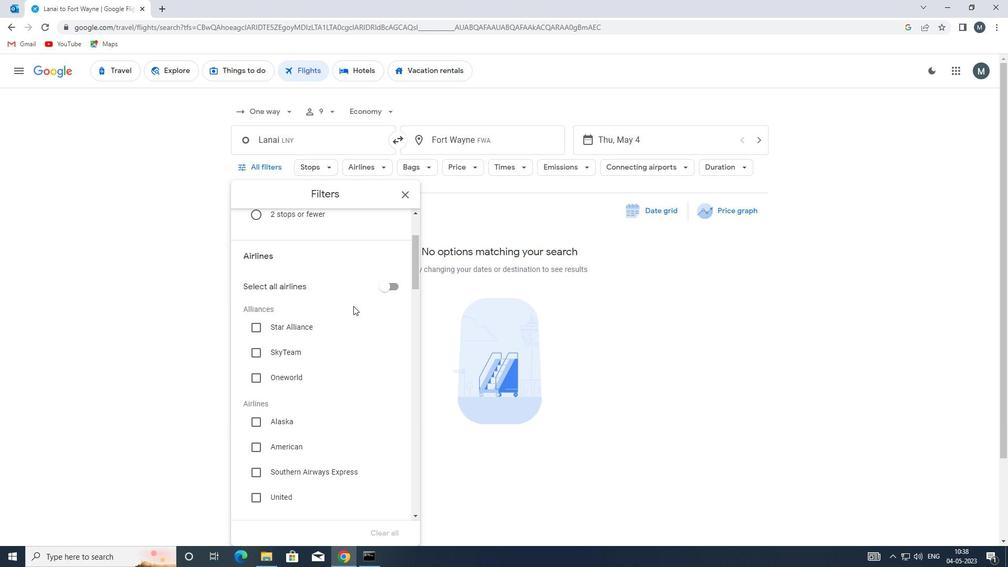 
Action: Mouse scrolled (352, 307) with delta (0, 0)
Screenshot: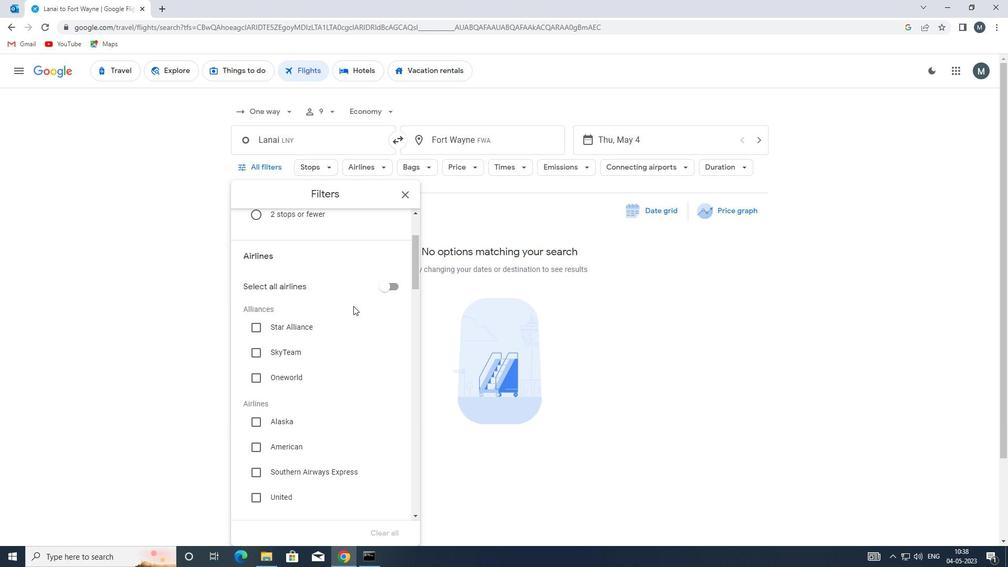 
Action: Mouse moved to (329, 313)
Screenshot: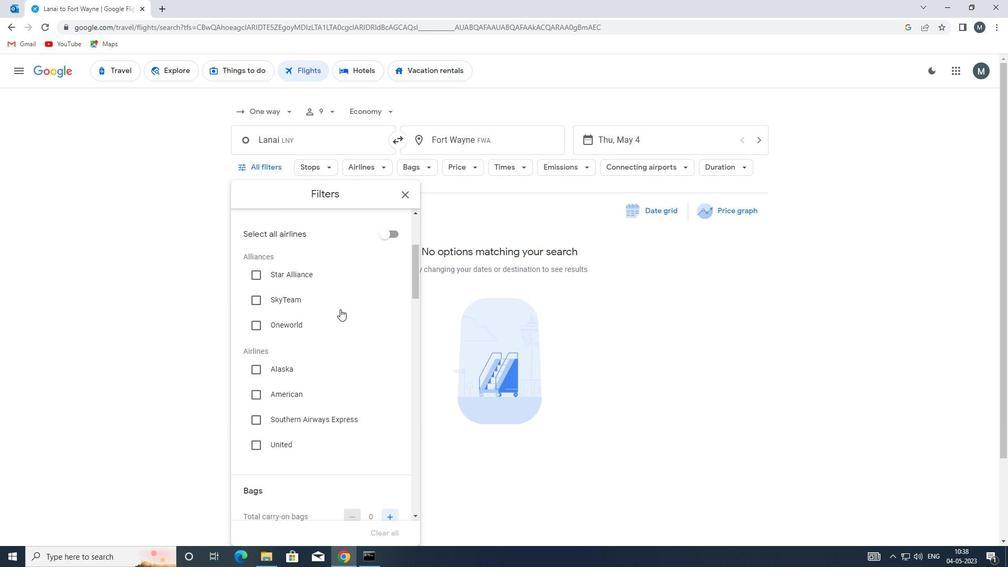 
Action: Mouse scrolled (329, 313) with delta (0, 0)
Screenshot: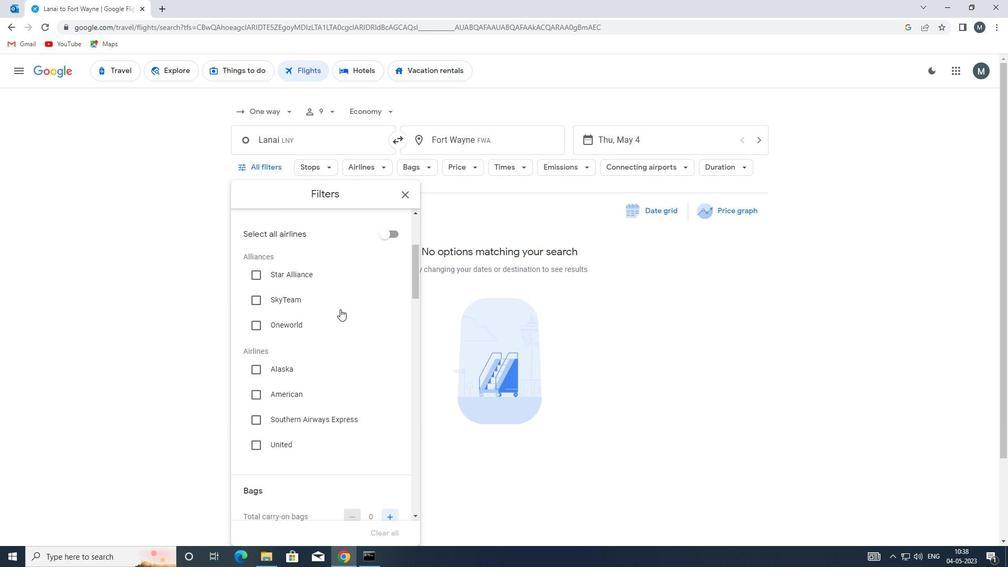 
Action: Mouse moved to (308, 320)
Screenshot: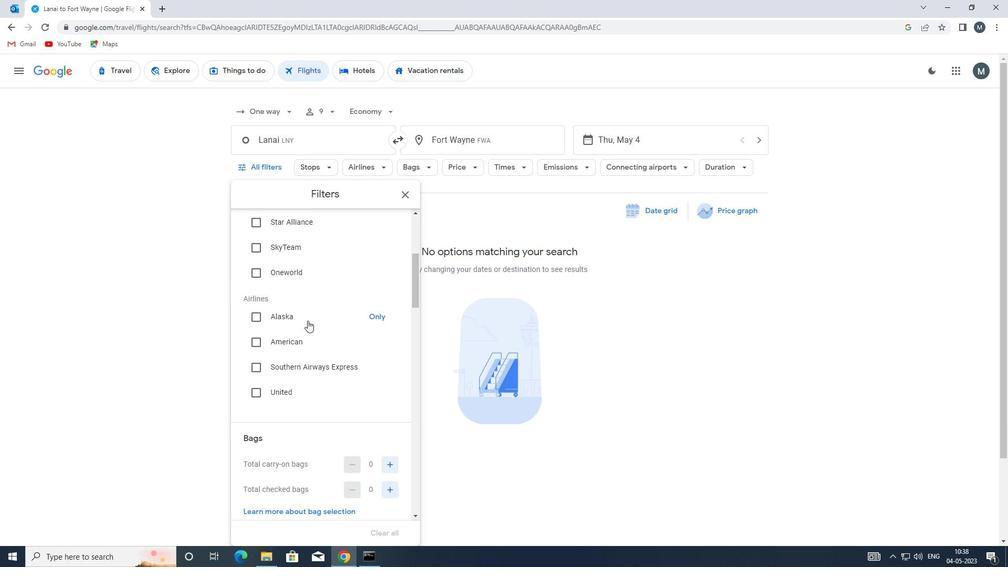 
Action: Mouse scrolled (308, 320) with delta (0, 0)
Screenshot: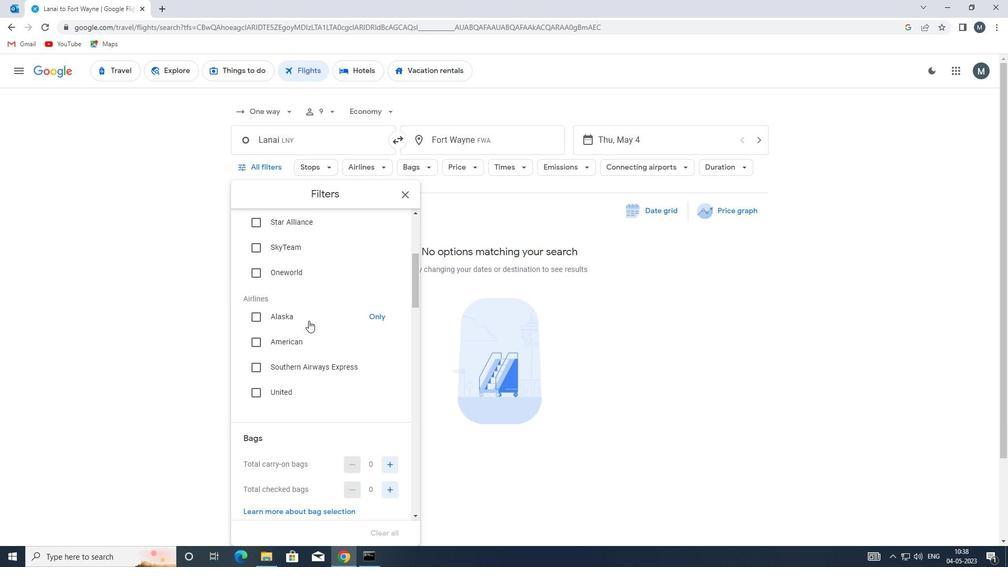 
Action: Mouse scrolled (308, 320) with delta (0, 0)
Screenshot: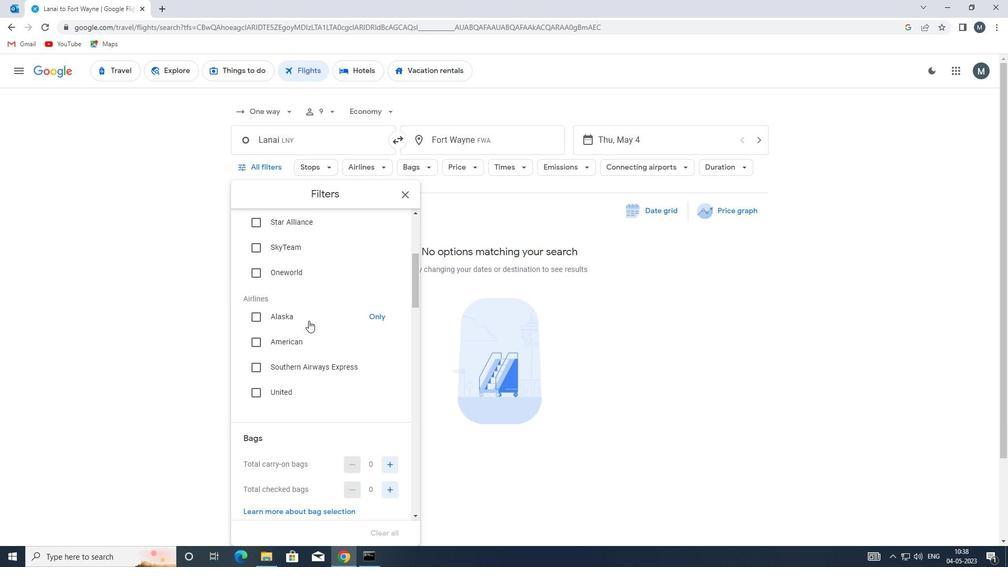 
Action: Mouse moved to (318, 328)
Screenshot: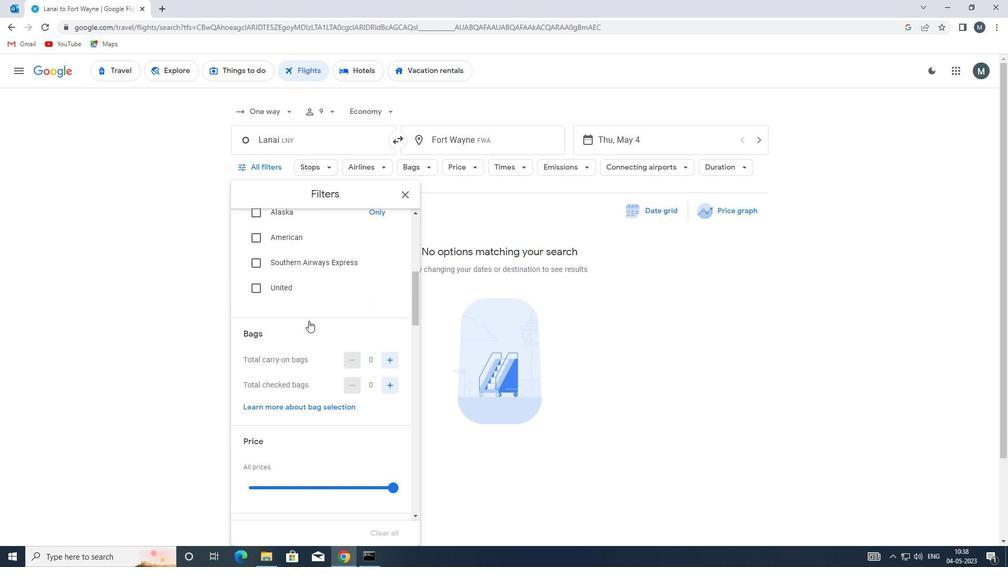 
Action: Mouse scrolled (318, 327) with delta (0, 0)
Screenshot: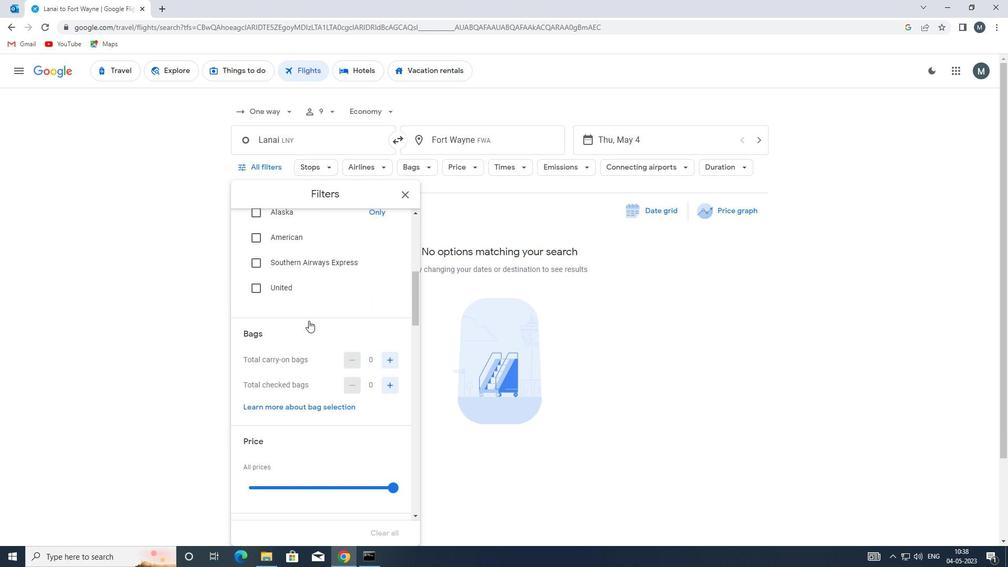 
Action: Mouse moved to (386, 327)
Screenshot: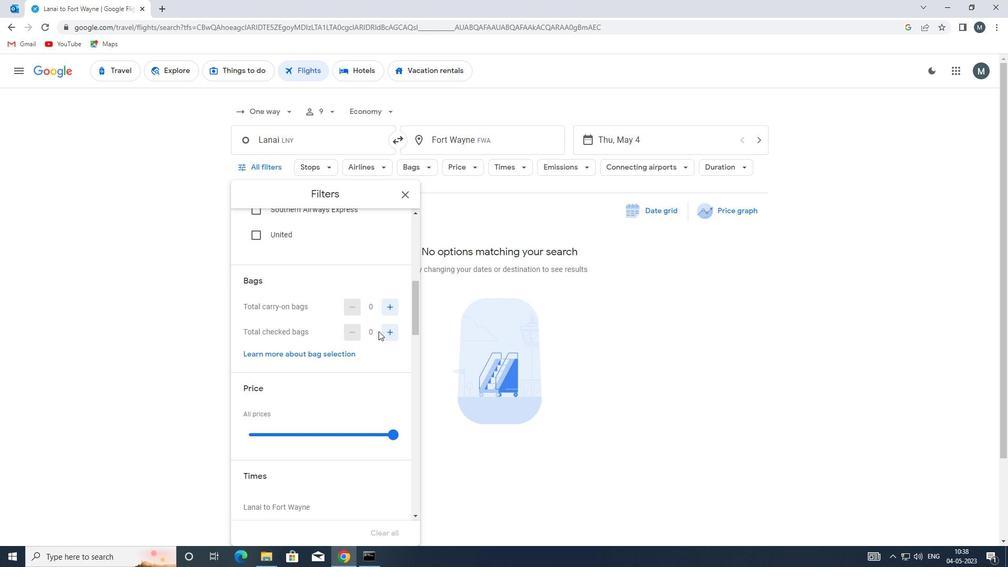 
Action: Mouse pressed left at (386, 327)
Screenshot: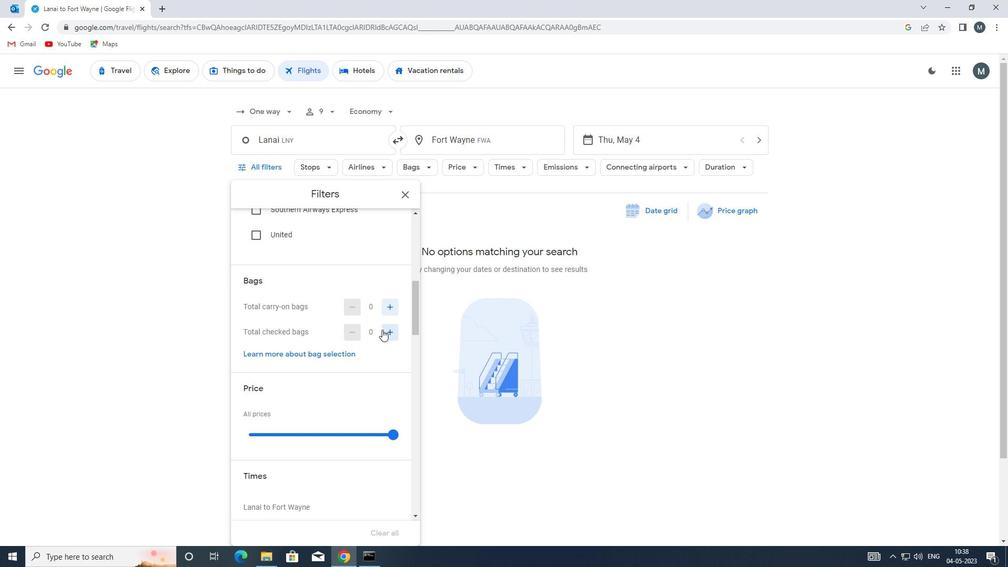 
Action: Mouse moved to (386, 327)
Screenshot: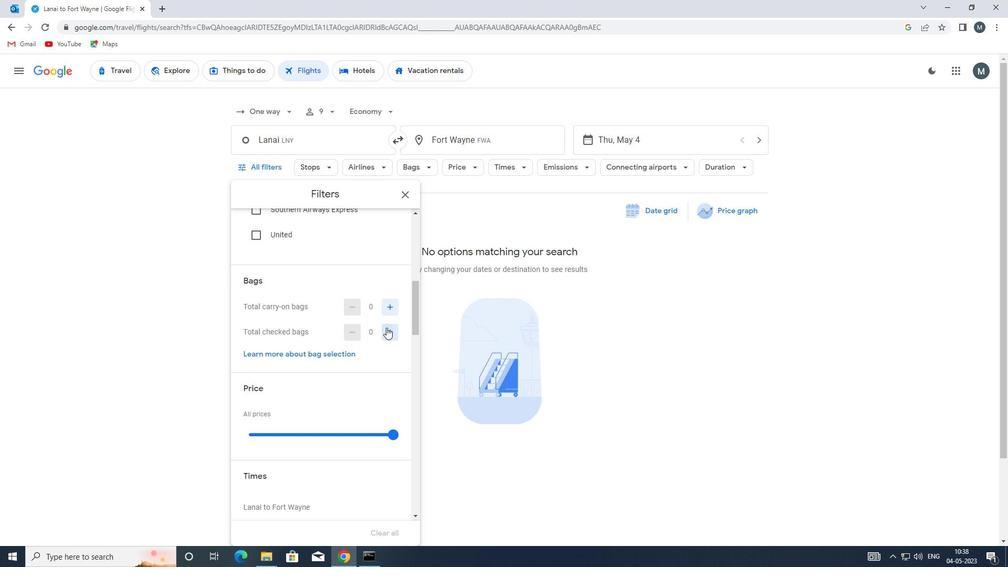 
Action: Mouse pressed left at (386, 327)
Screenshot: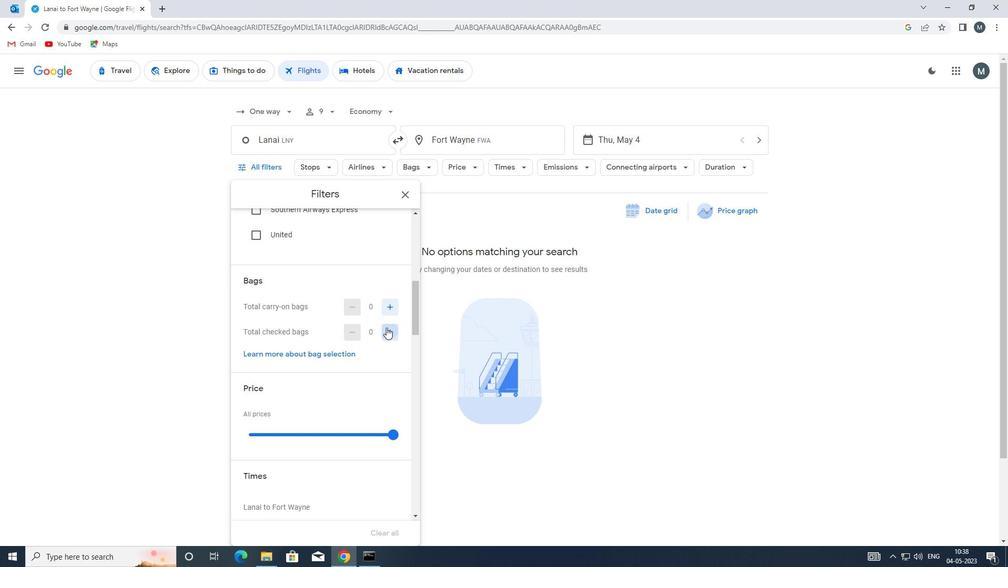 
Action: Mouse moved to (386, 327)
Screenshot: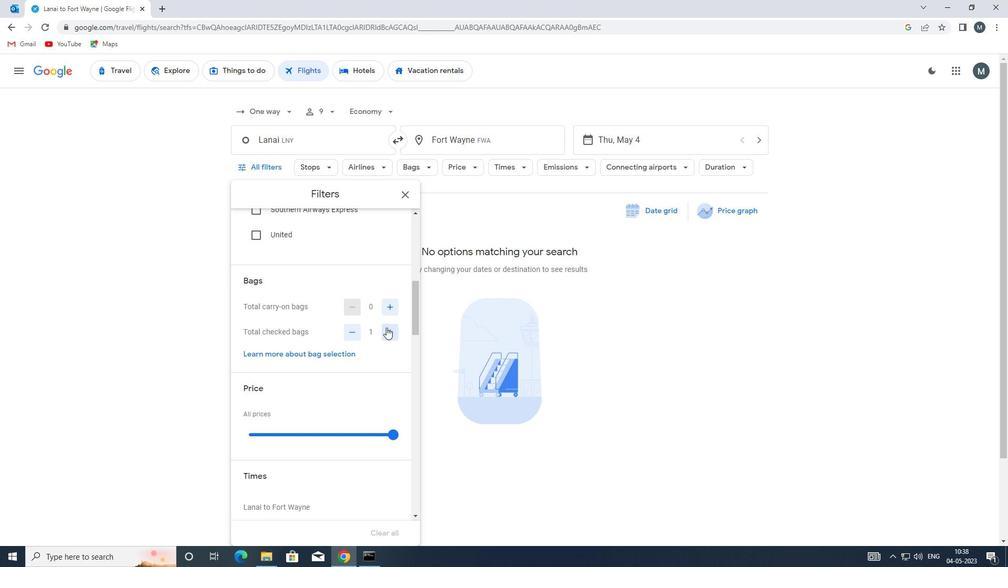
Action: Mouse pressed left at (386, 327)
Screenshot: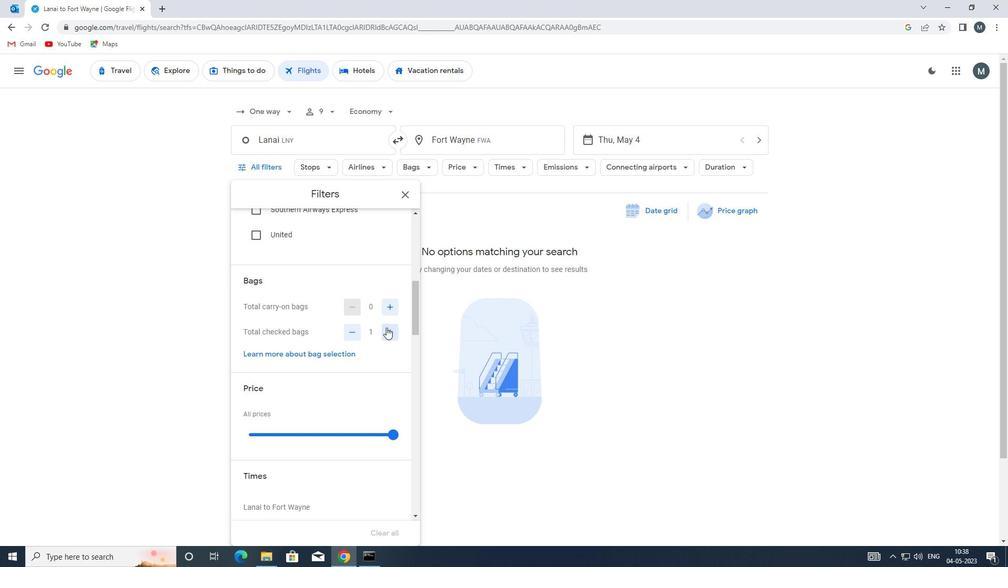 
Action: Mouse moved to (387, 328)
Screenshot: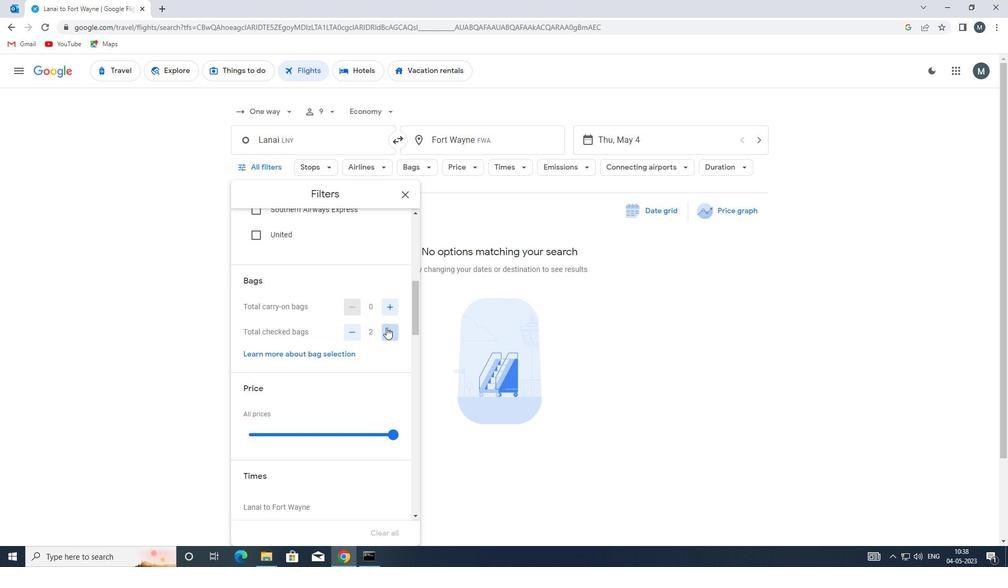 
Action: Mouse pressed left at (387, 328)
Screenshot: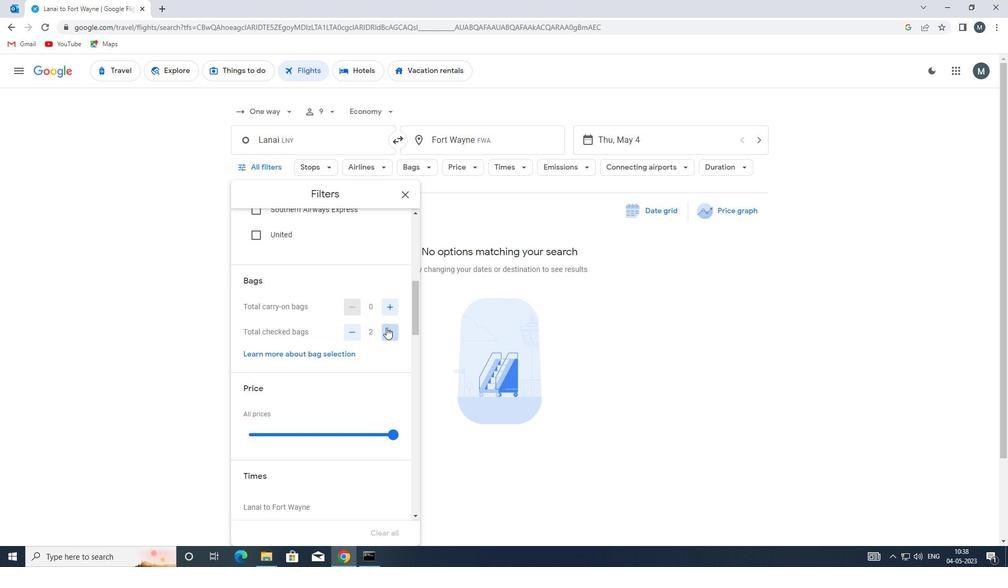 
Action: Mouse pressed left at (387, 328)
Screenshot: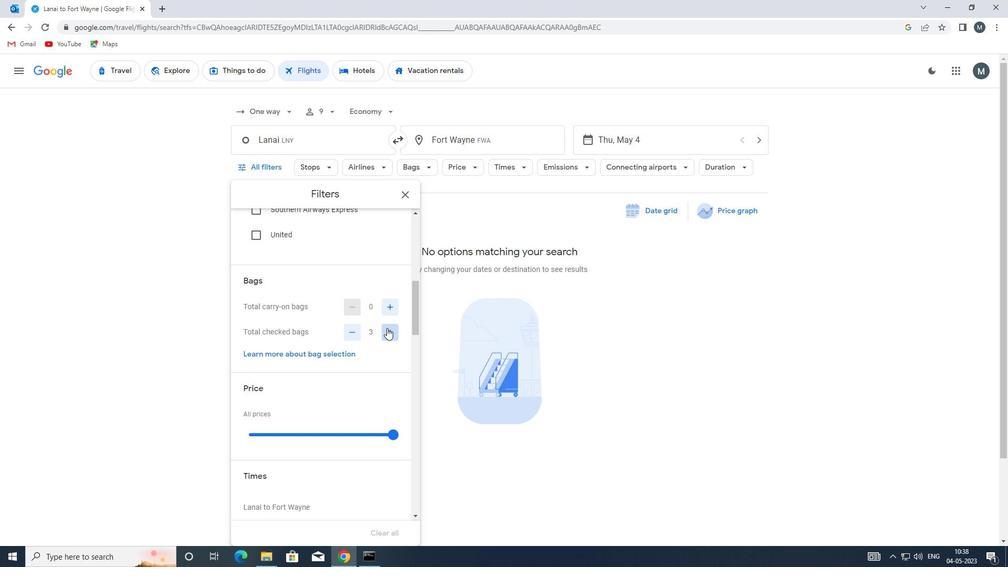 
Action: Mouse moved to (387, 329)
Screenshot: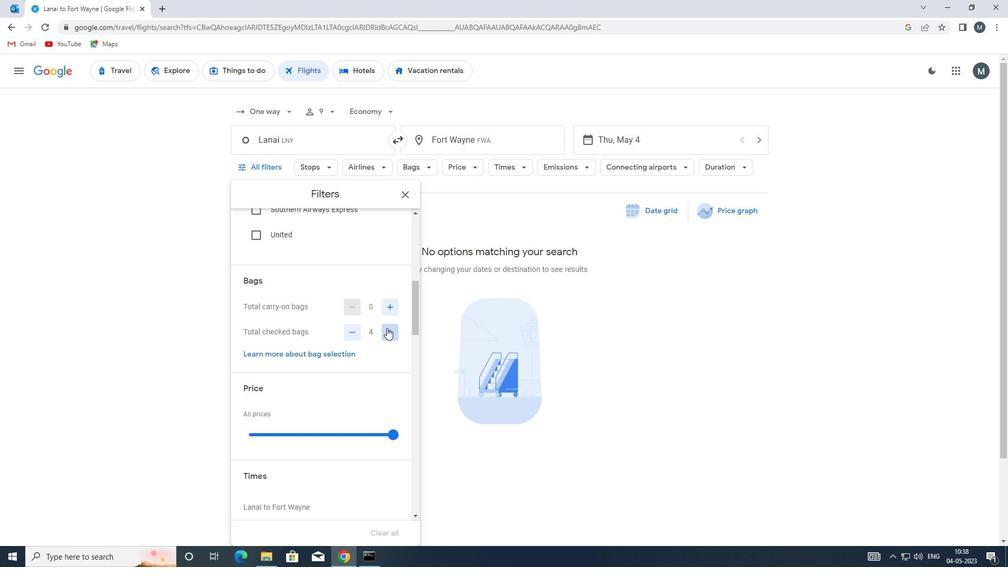 
Action: Mouse pressed left at (387, 329)
Screenshot: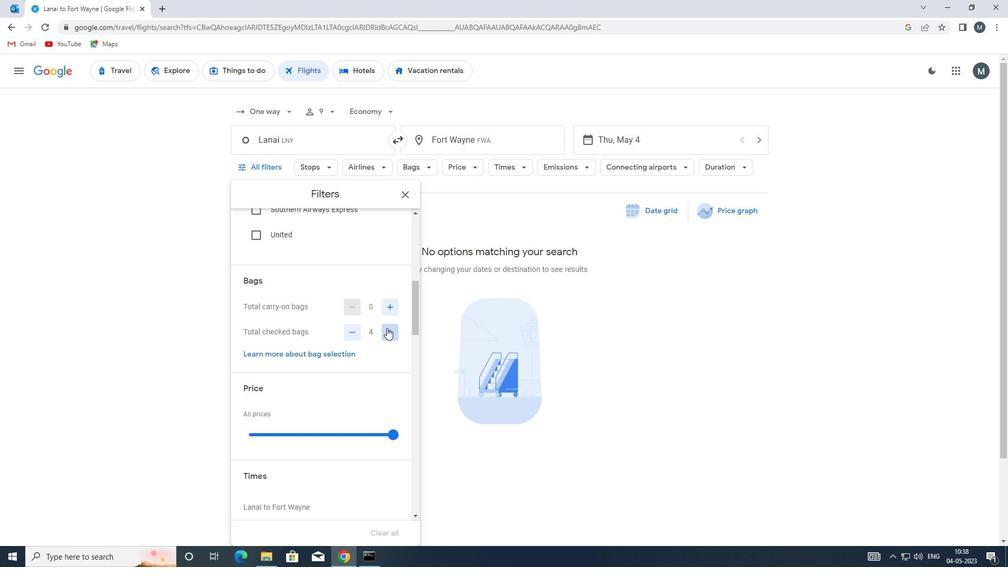 
Action: Mouse moved to (304, 341)
Screenshot: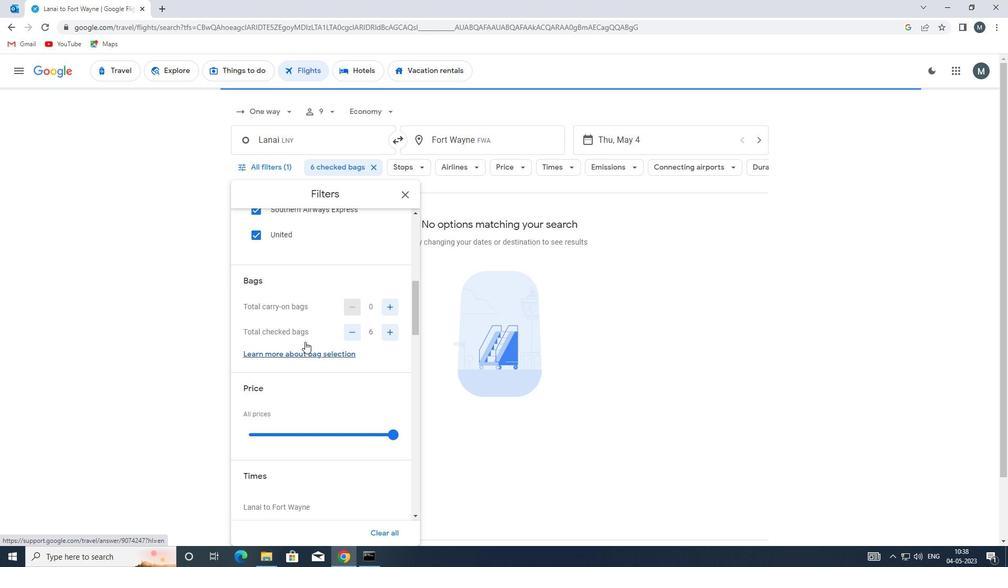 
Action: Mouse scrolled (304, 341) with delta (0, 0)
Screenshot: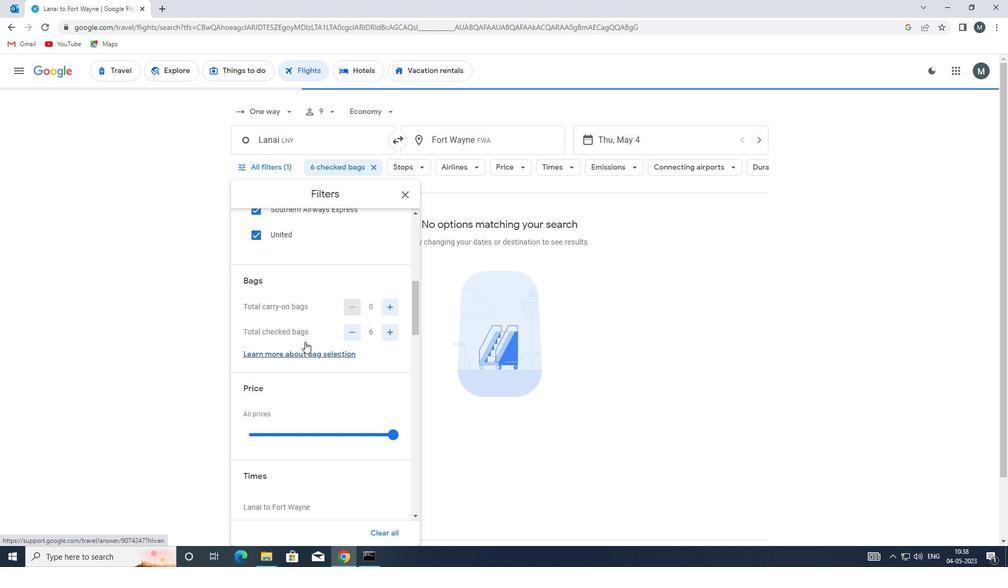 
Action: Mouse scrolled (304, 341) with delta (0, 0)
Screenshot: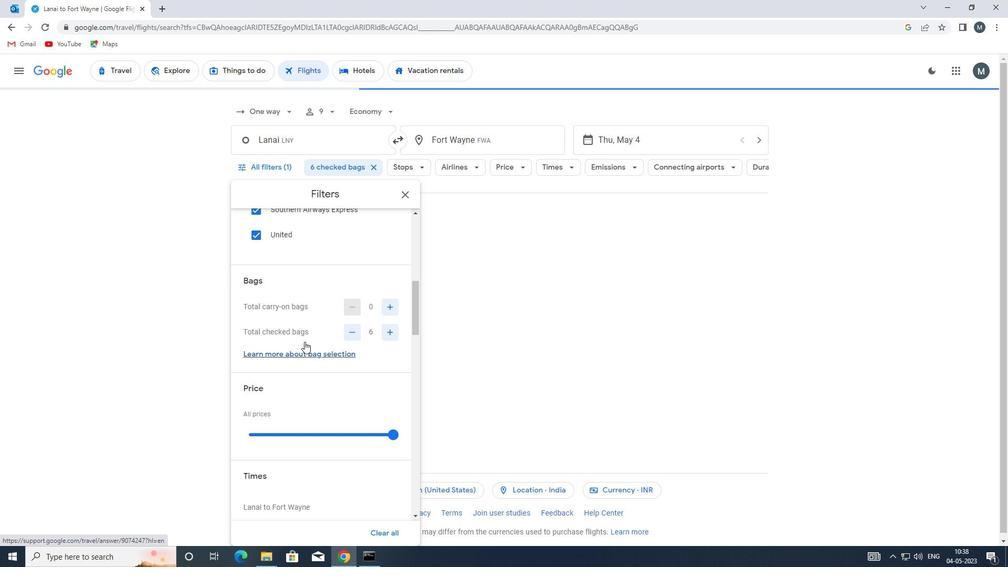 
Action: Mouse moved to (318, 327)
Screenshot: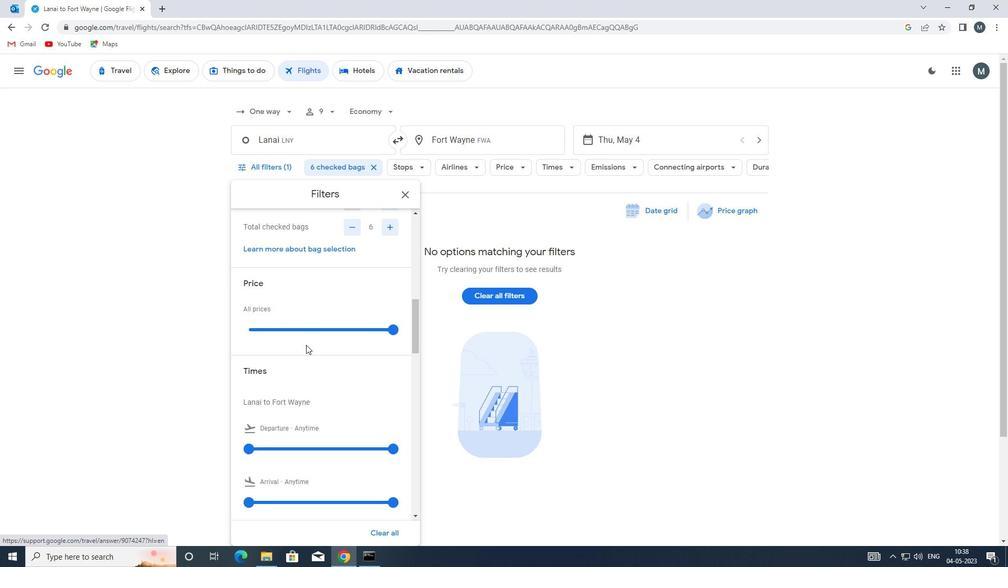 
Action: Mouse pressed left at (318, 327)
Screenshot: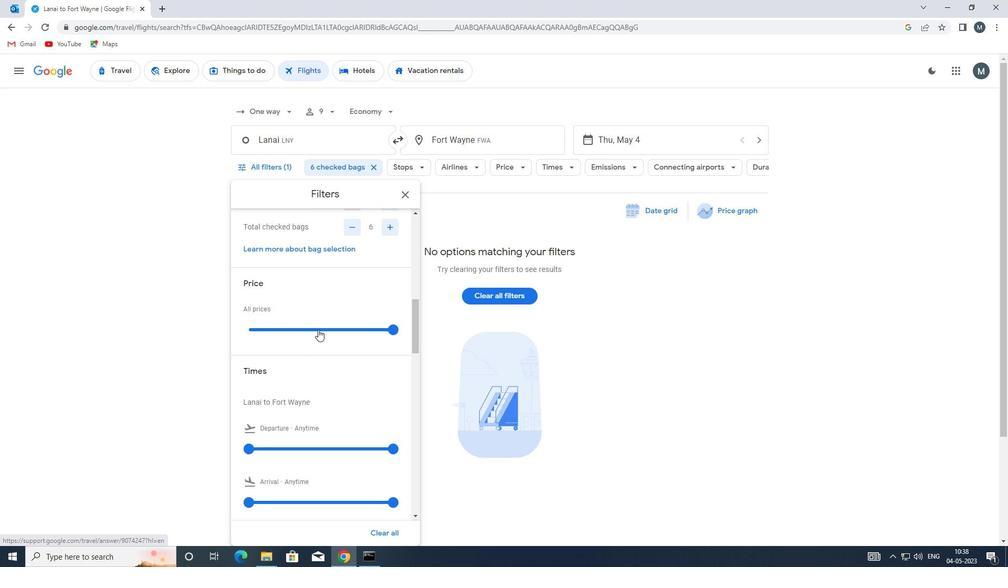 
Action: Mouse moved to (317, 327)
Screenshot: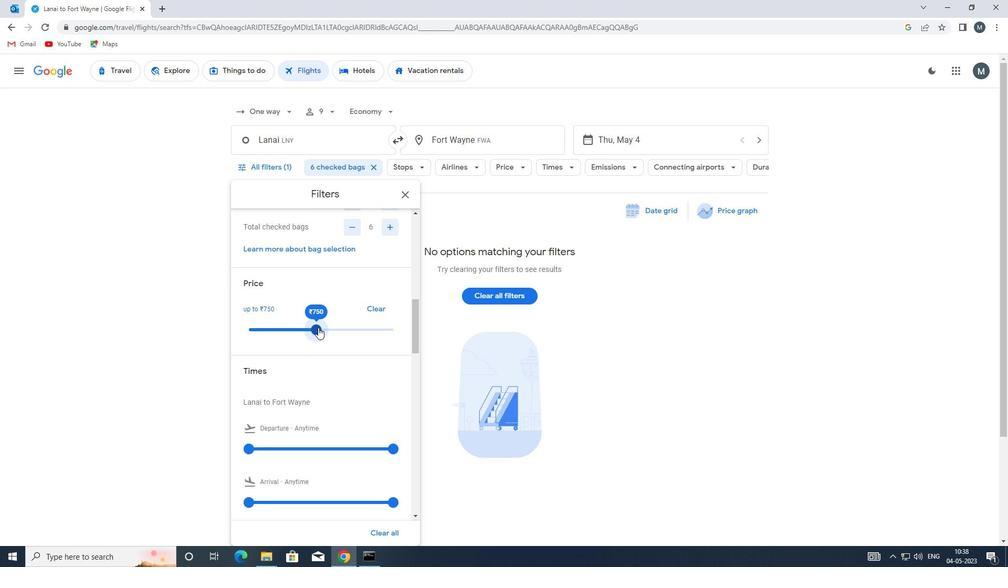 
Action: Mouse pressed left at (317, 327)
Screenshot: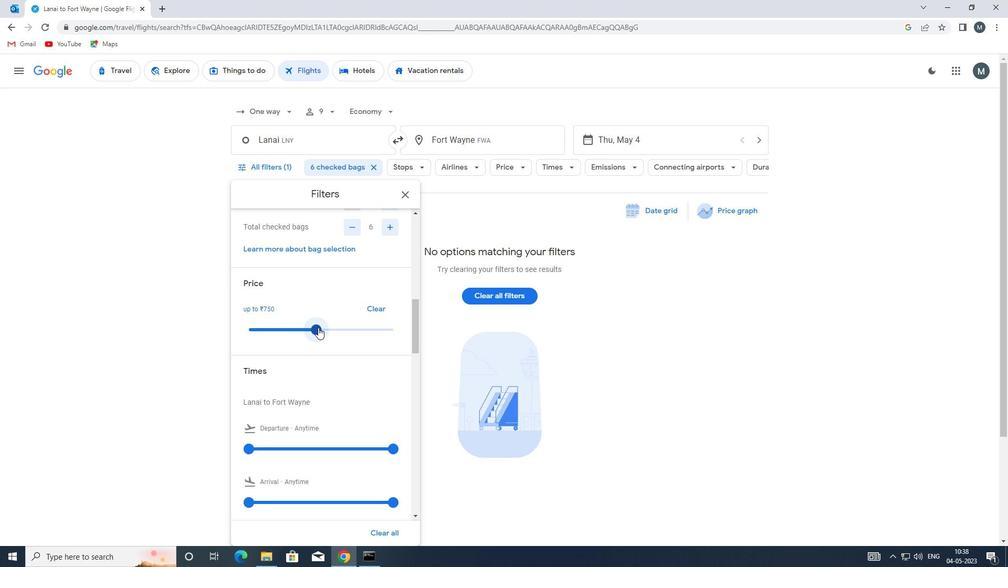 
Action: Mouse moved to (297, 326)
Screenshot: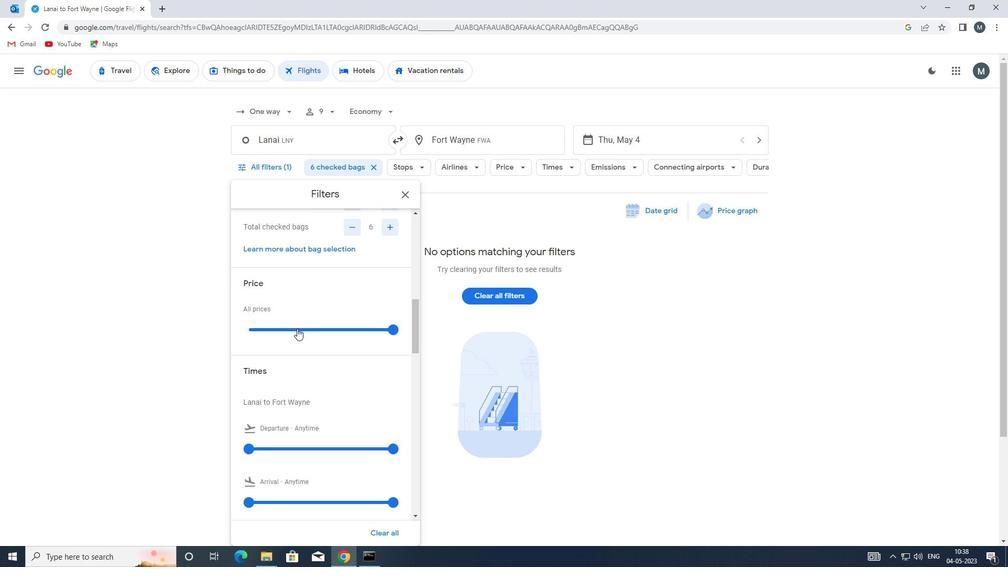 
Action: Mouse scrolled (297, 325) with delta (0, 0)
Screenshot: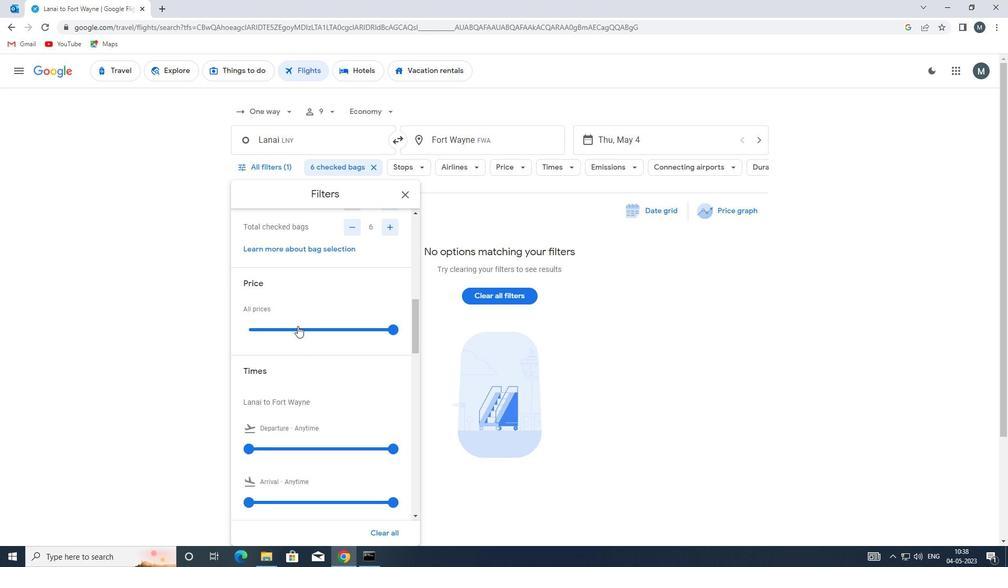 
Action: Mouse moved to (296, 326)
Screenshot: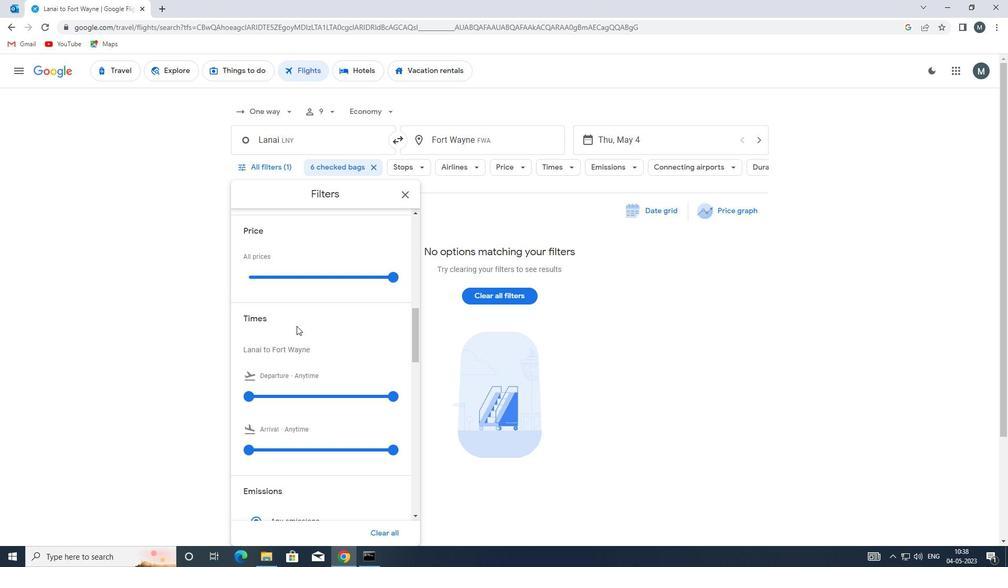 
Action: Mouse scrolled (296, 326) with delta (0, 0)
Screenshot: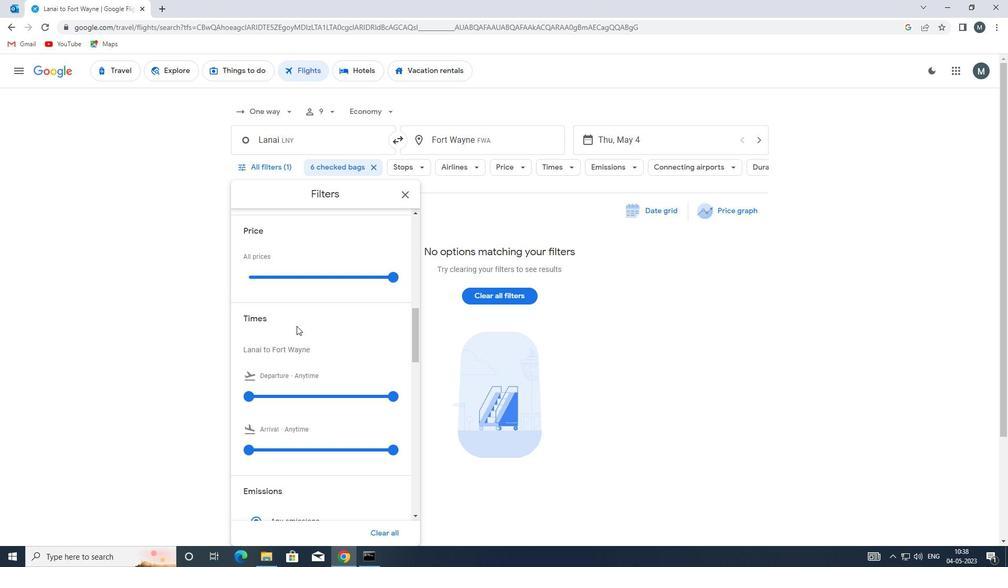 
Action: Mouse moved to (261, 339)
Screenshot: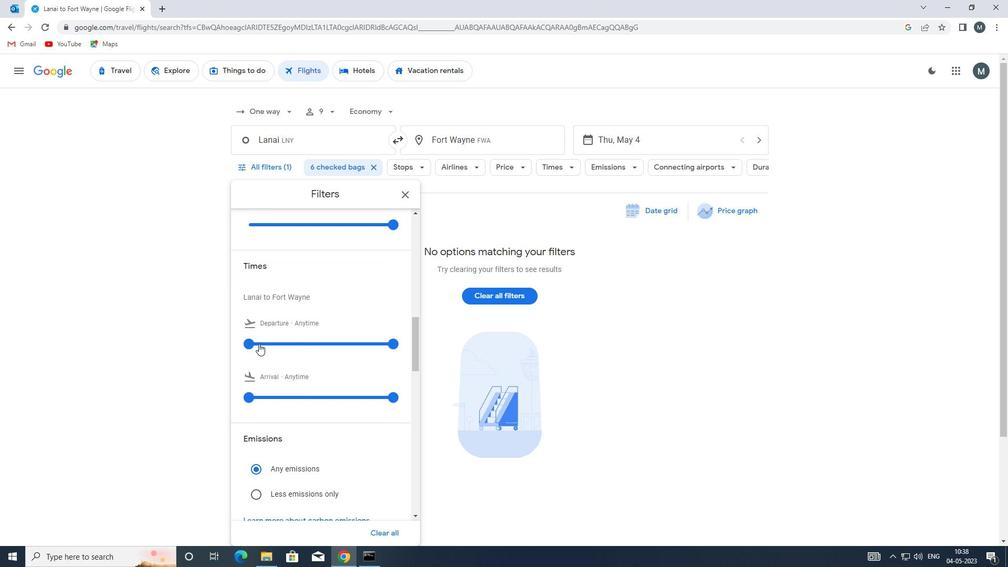 
Action: Mouse pressed left at (261, 339)
Screenshot: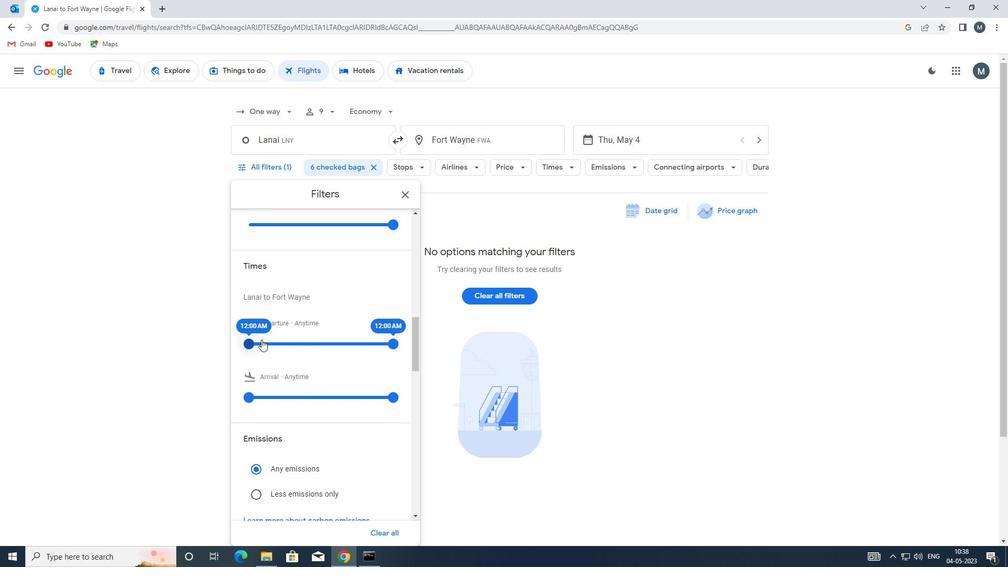 
Action: Mouse moved to (360, 338)
Screenshot: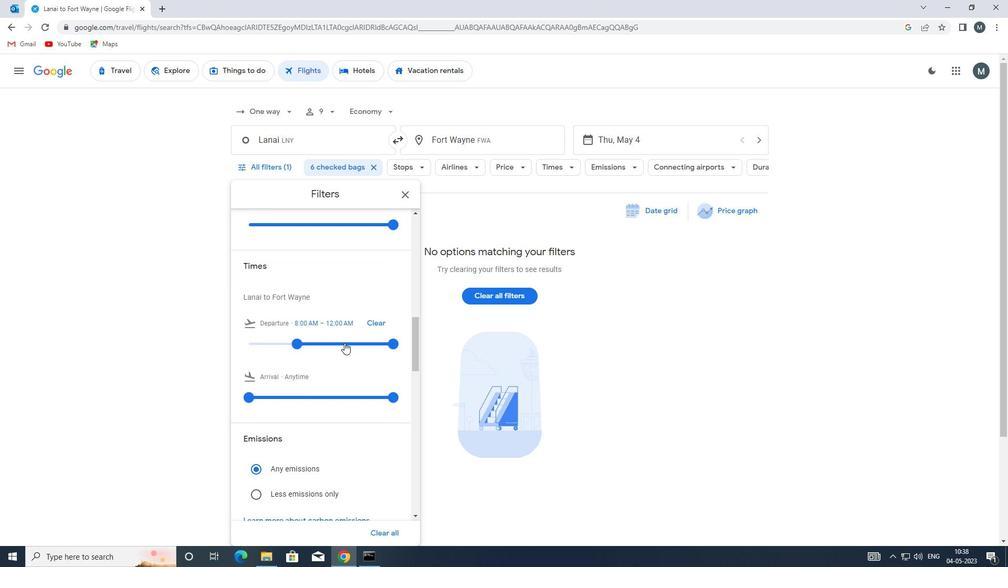 
Action: Mouse pressed left at (360, 338)
Screenshot: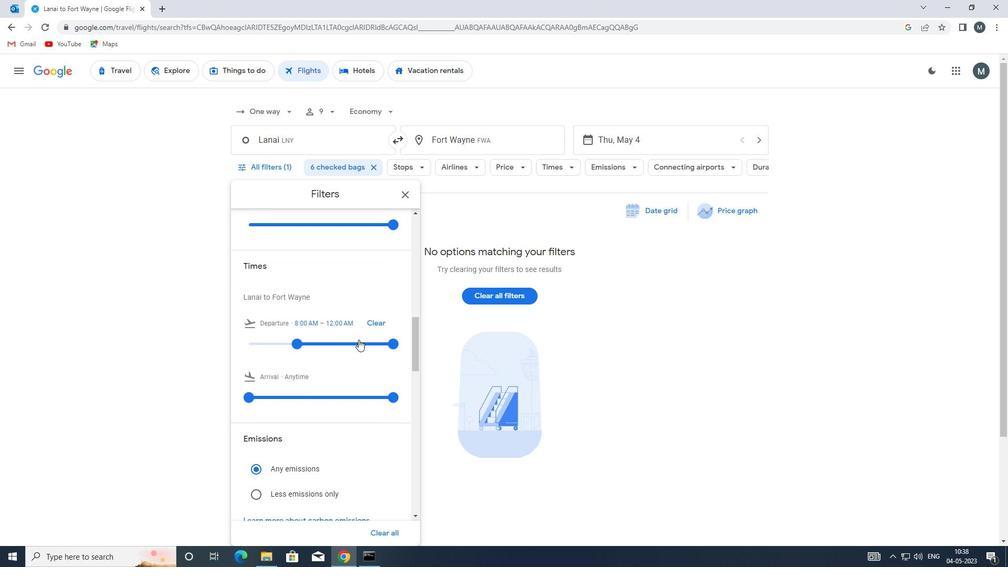 
Action: Mouse moved to (306, 323)
Screenshot: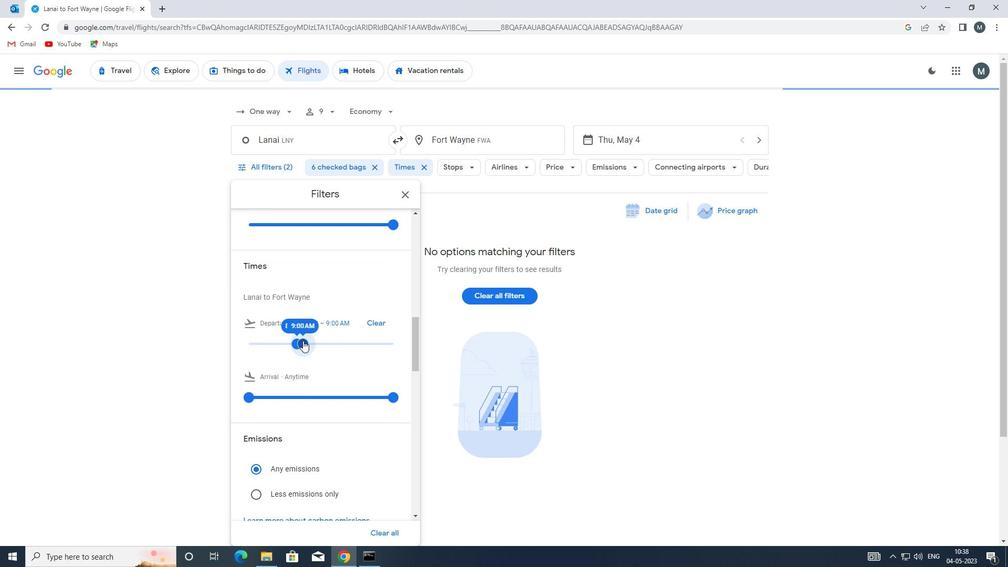 
Action: Mouse scrolled (306, 323) with delta (0, 0)
Screenshot: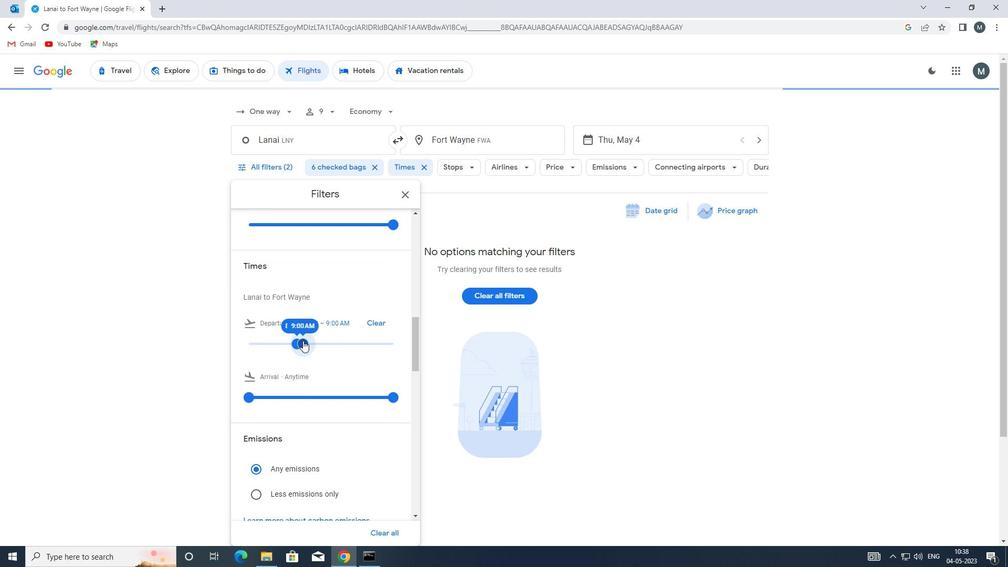 
Action: Mouse scrolled (306, 323) with delta (0, 0)
Screenshot: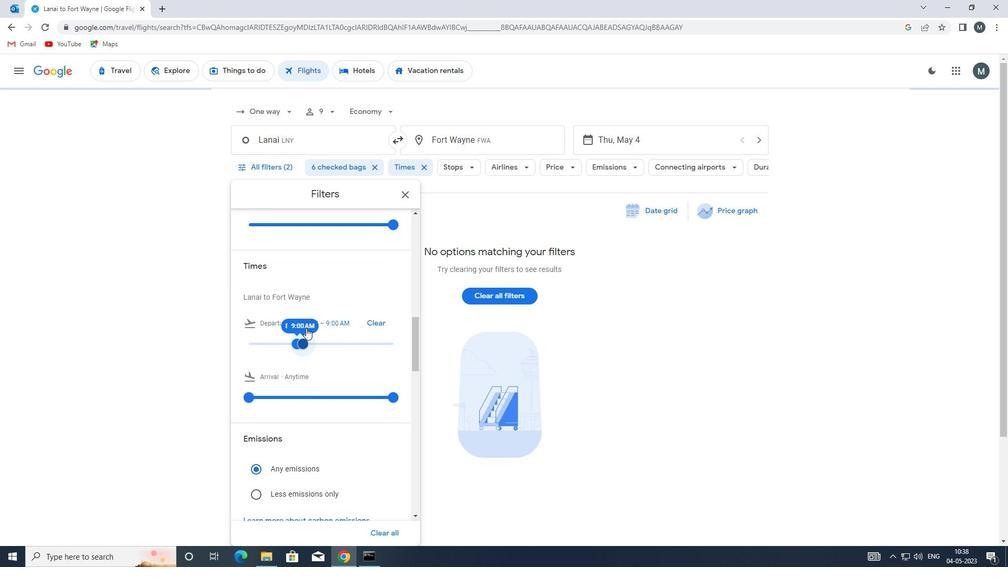 
Action: Mouse moved to (404, 193)
Screenshot: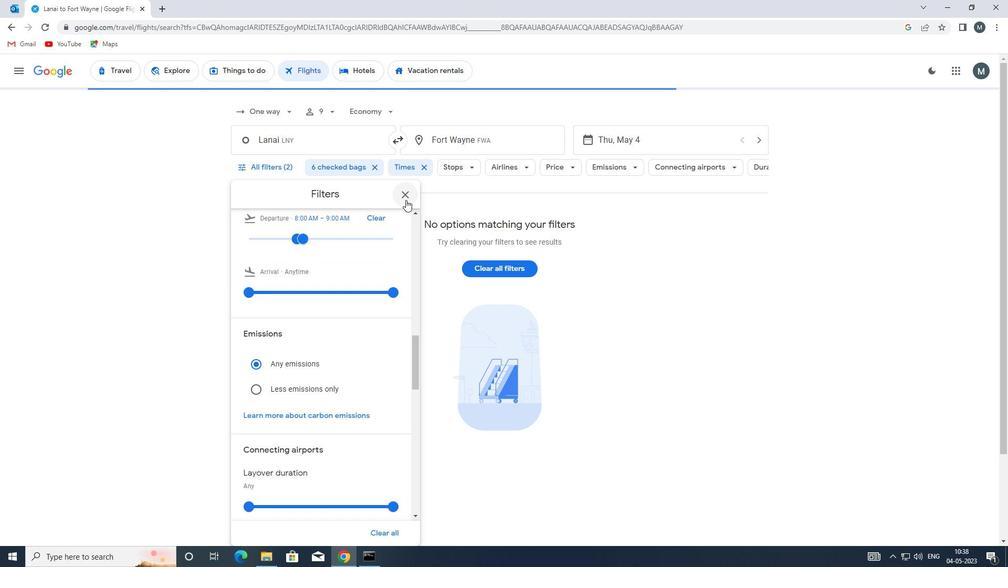 
Action: Mouse pressed left at (404, 193)
Screenshot: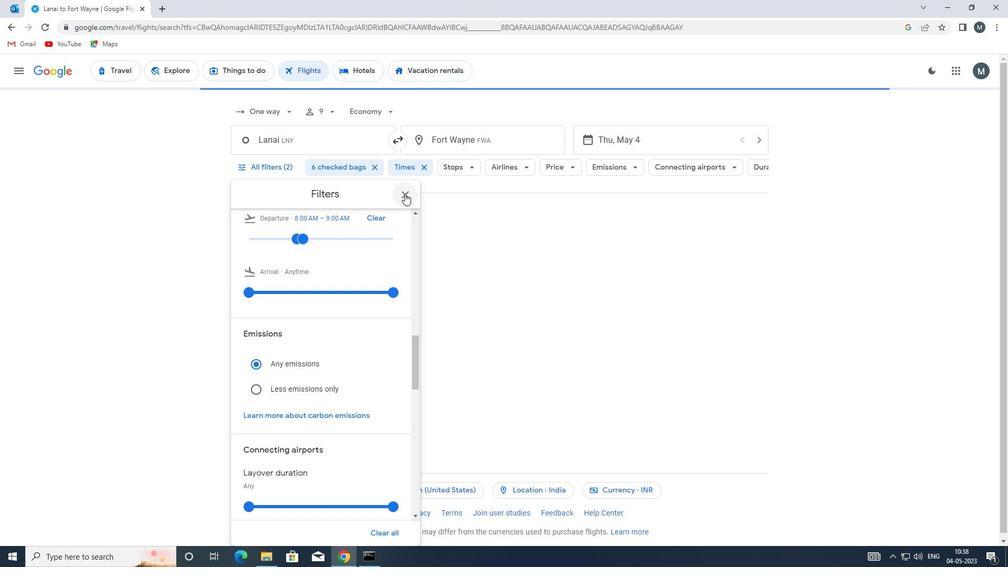 
